 Task: Open Card Tax Preparation Review in Board Newsletter Layout Ideas to Workspace Leadership Coaching and add a team member Softage.1@softage.net, a label Blue, a checklist Acting, an attachment from Trello, a color Blue and finally, add a card description 'Develop and launch new customer engagement program' and a comment 'Let us approach this task with a sense of urgency and prioritize it accordingly.'. Add a start date 'Jan 01, 1900' with a due date 'Jan 08, 1900'
Action: Mouse moved to (105, 344)
Screenshot: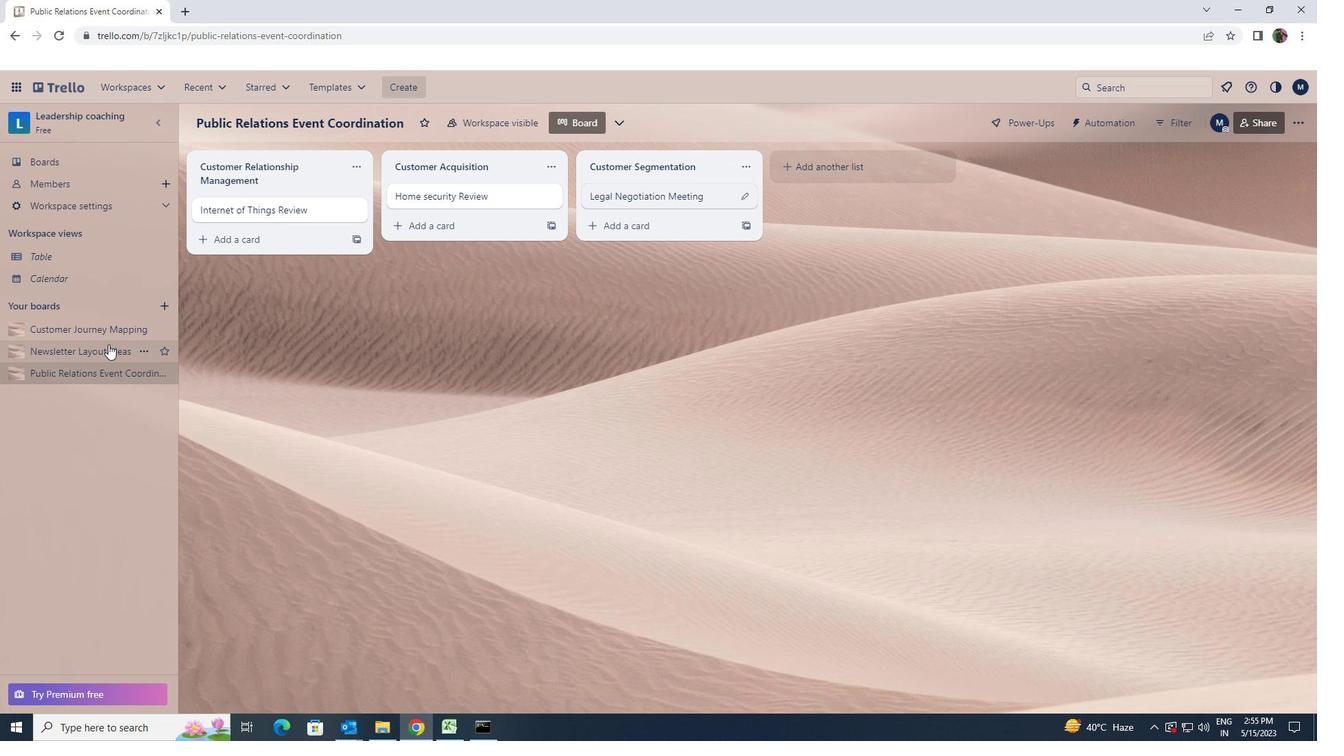 
Action: Mouse pressed left at (105, 344)
Screenshot: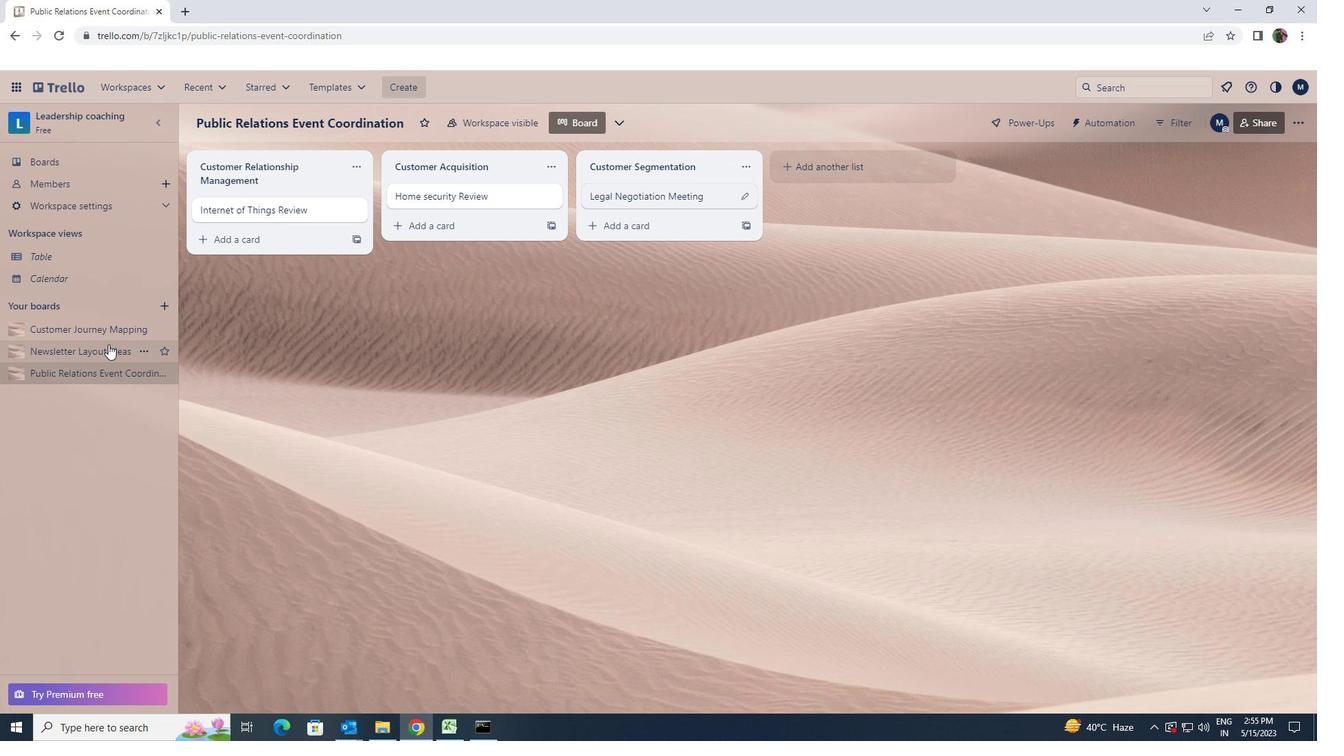 
Action: Mouse moved to (308, 201)
Screenshot: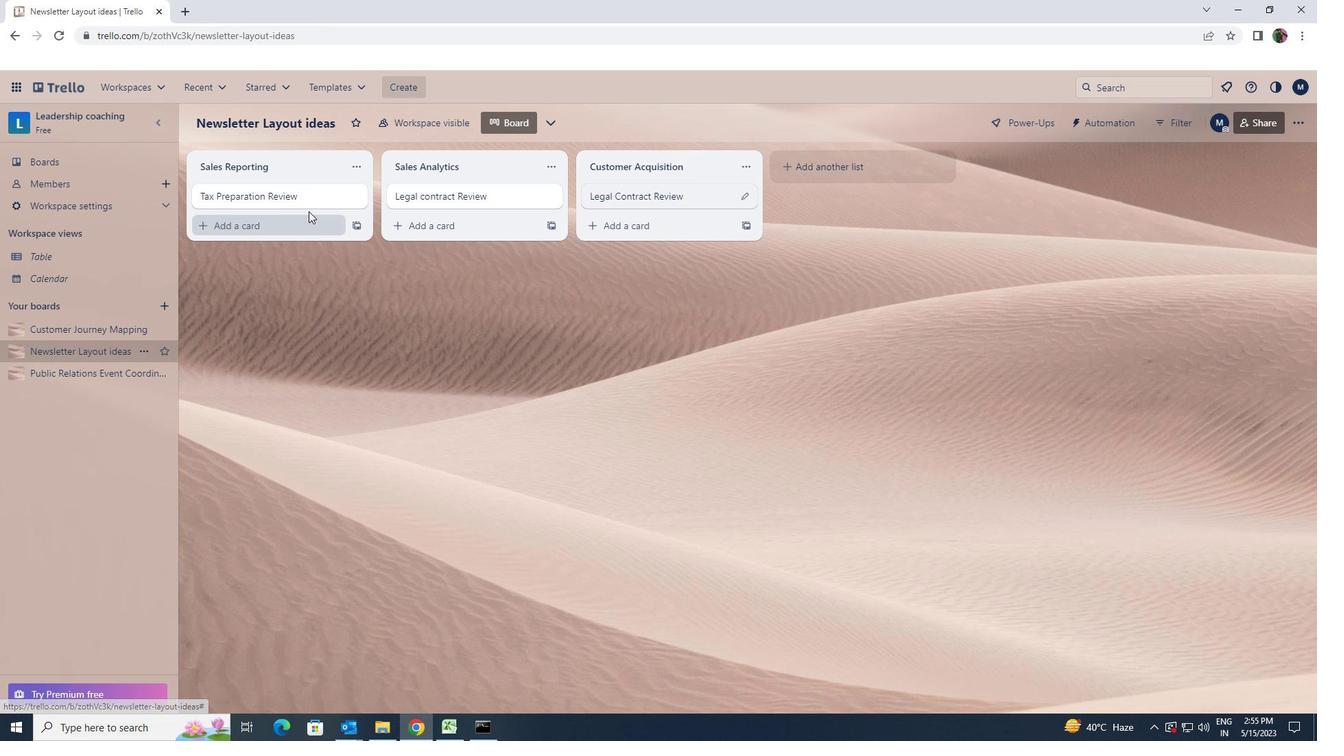
Action: Mouse pressed left at (308, 201)
Screenshot: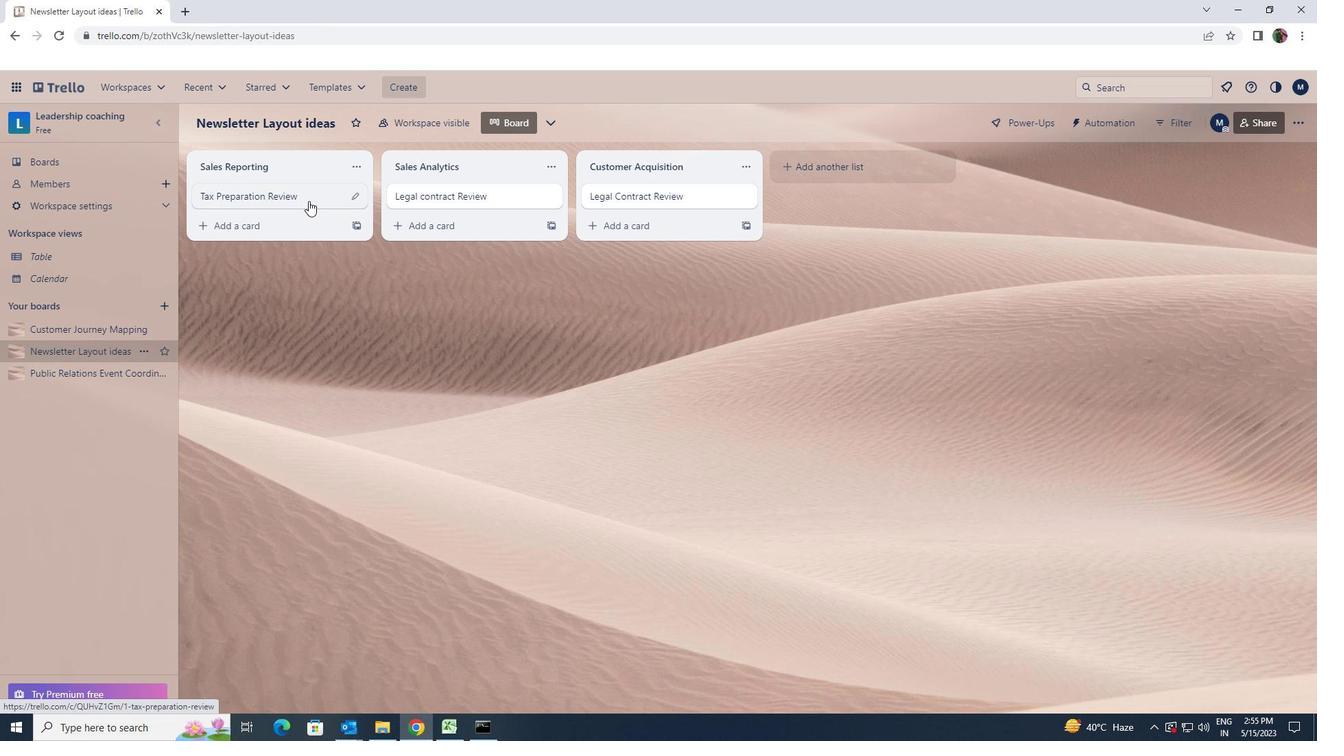 
Action: Mouse moved to (879, 201)
Screenshot: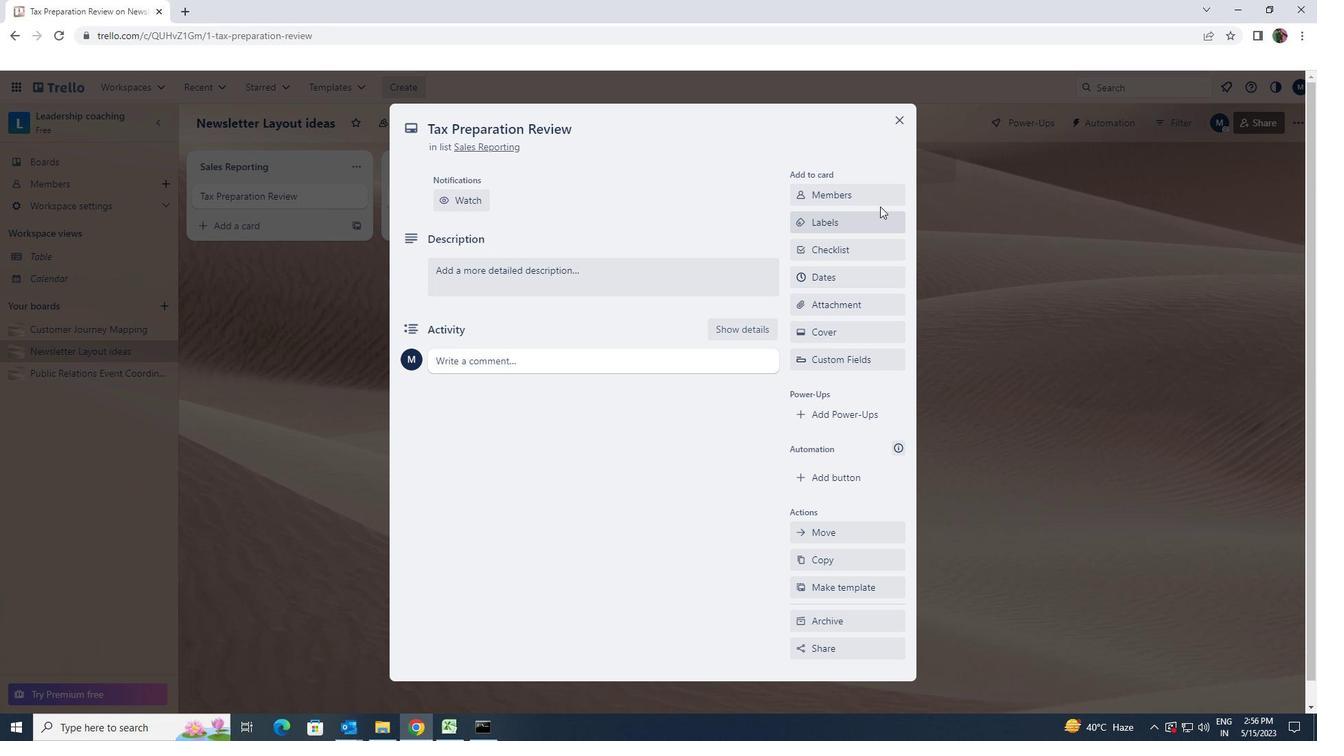 
Action: Mouse pressed left at (879, 201)
Screenshot: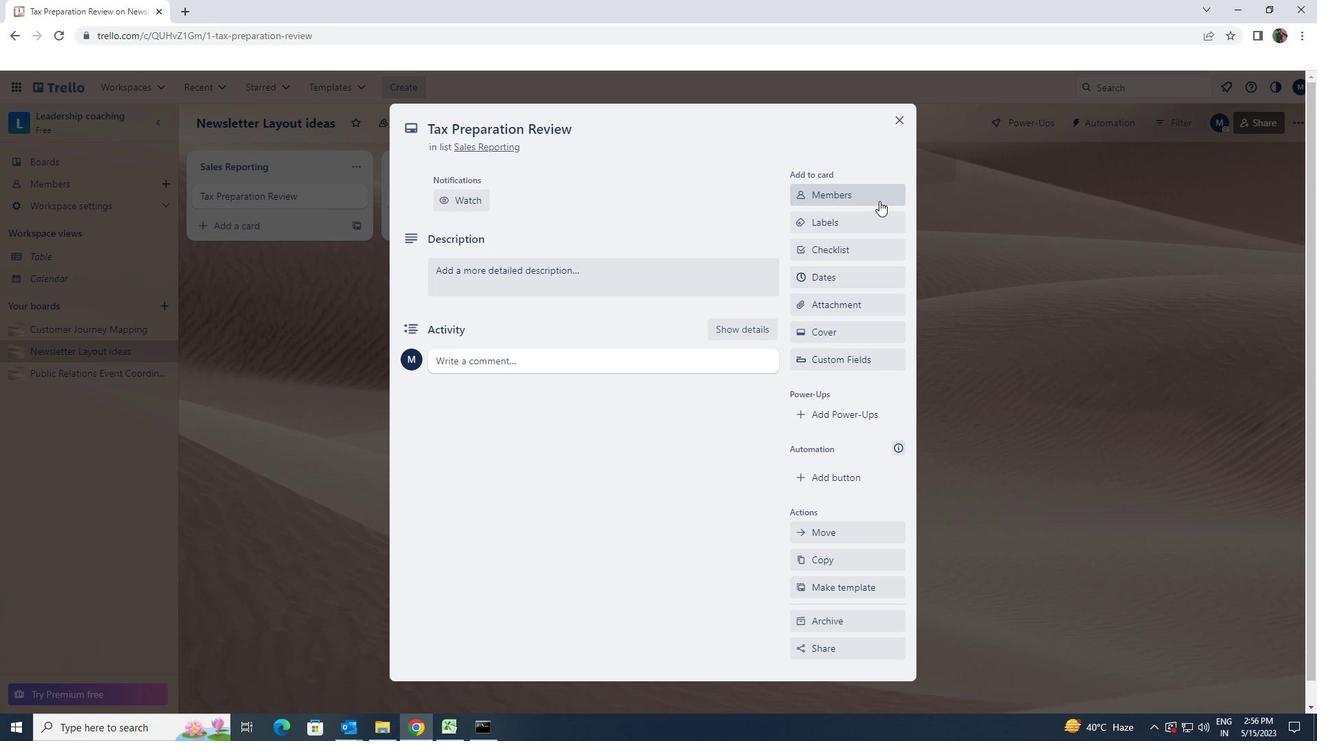 
Action: Key pressed softage.1<Key.shift>@SOFTAGE.NET
Screenshot: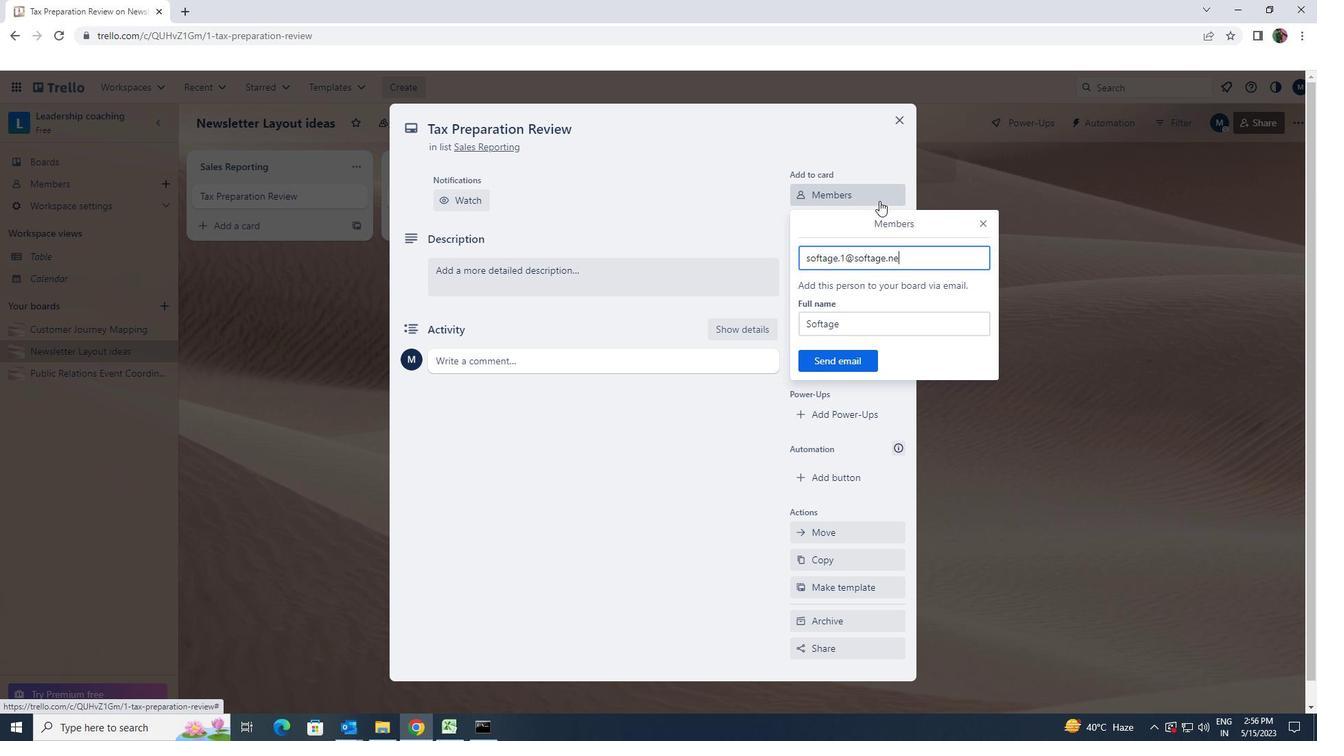 
Action: Mouse moved to (834, 358)
Screenshot: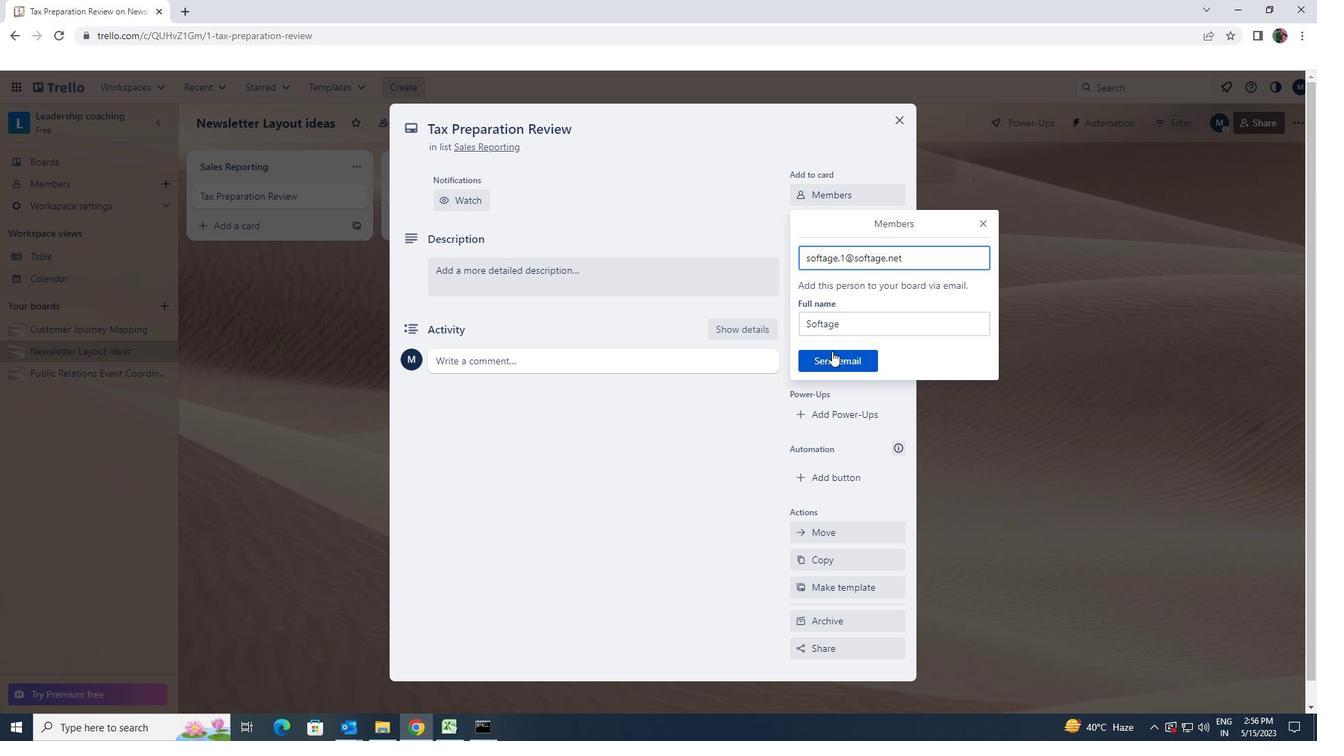 
Action: Mouse pressed left at (834, 358)
Screenshot: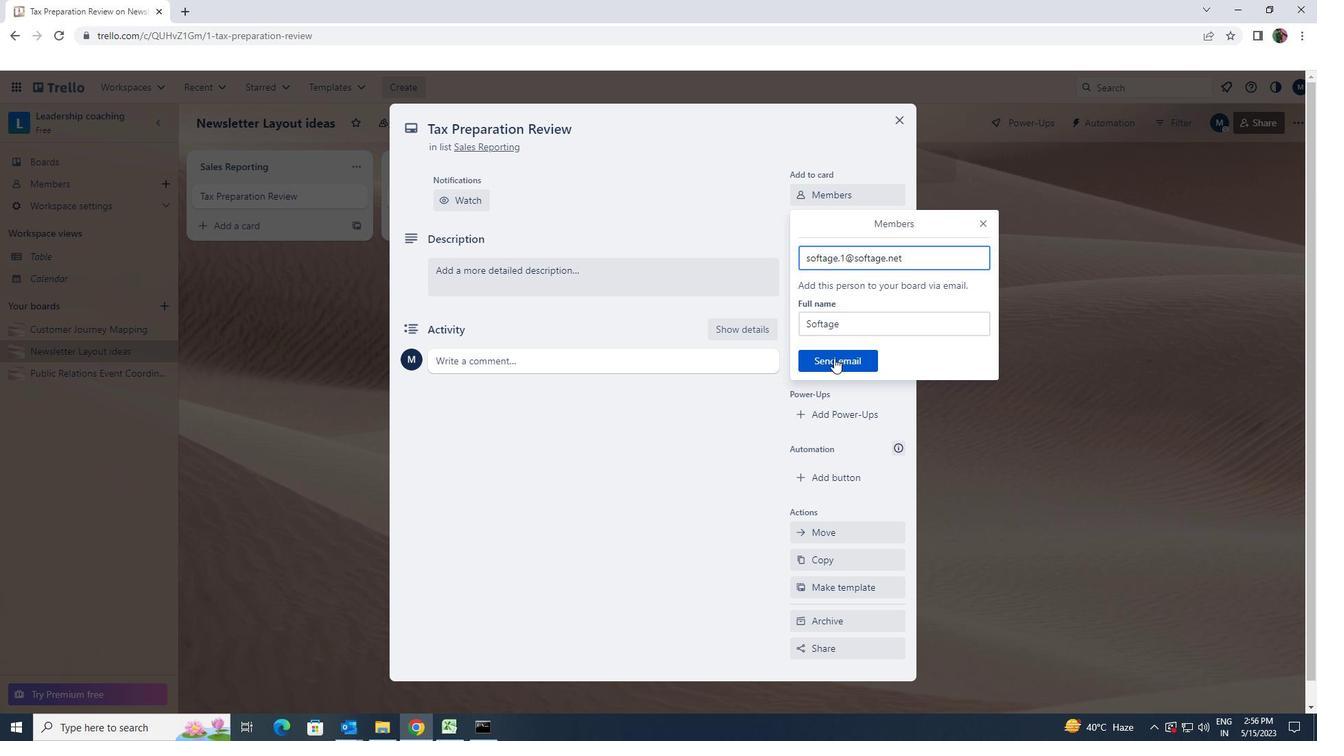 
Action: Mouse moved to (851, 273)
Screenshot: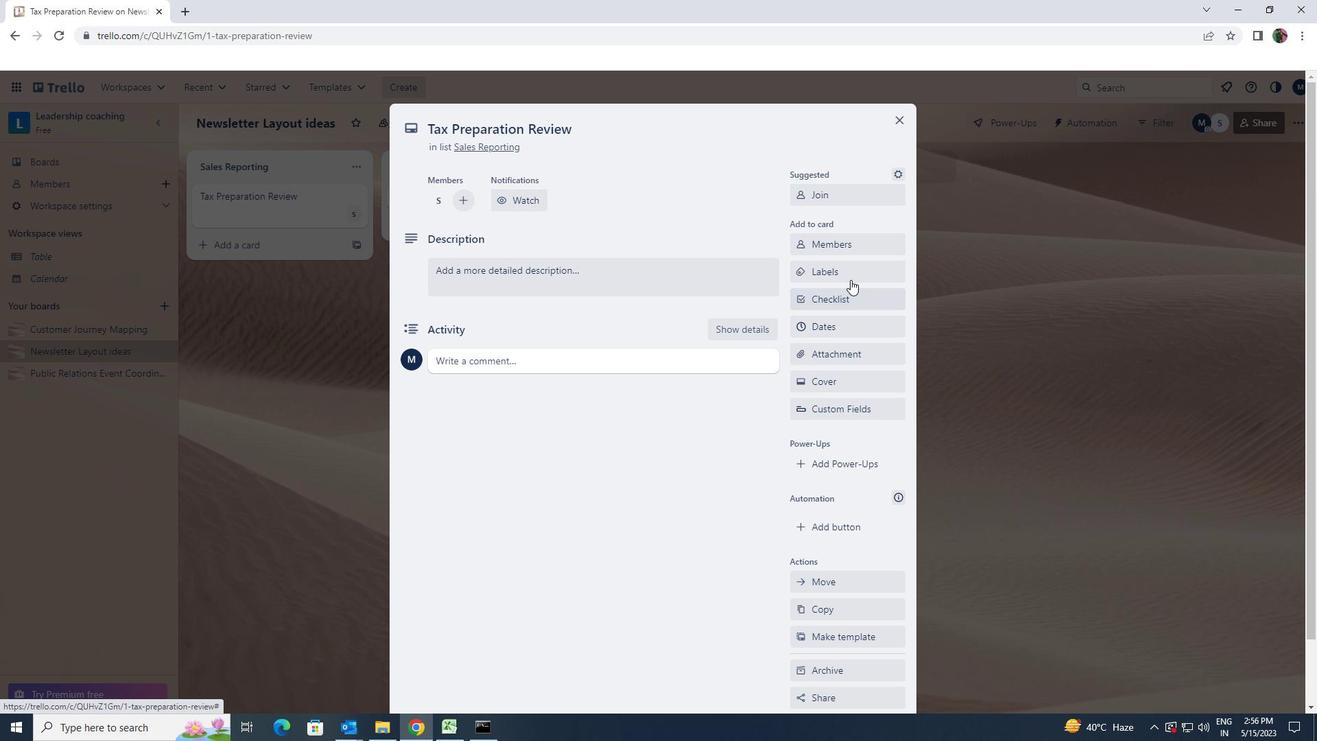 
Action: Mouse pressed left at (851, 273)
Screenshot: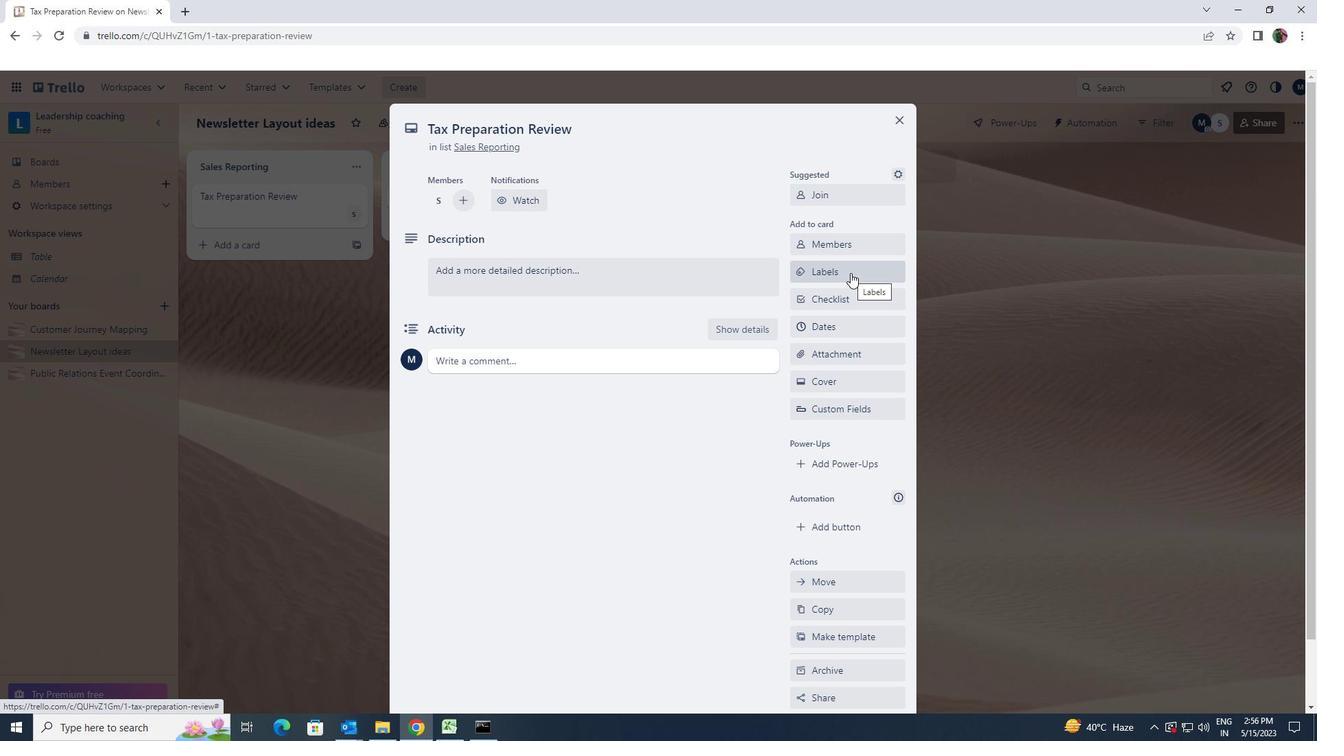 
Action: Mouse moved to (879, 534)
Screenshot: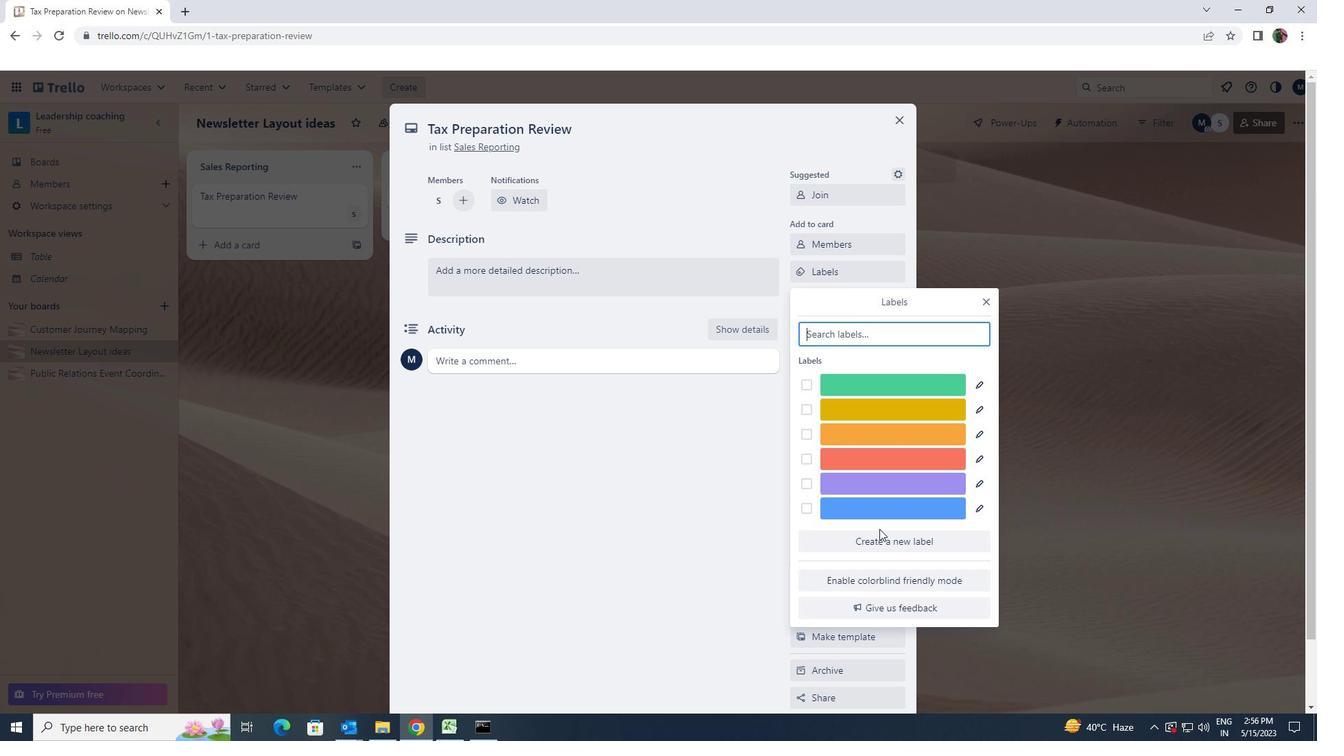 
Action: Mouse pressed left at (879, 534)
Screenshot: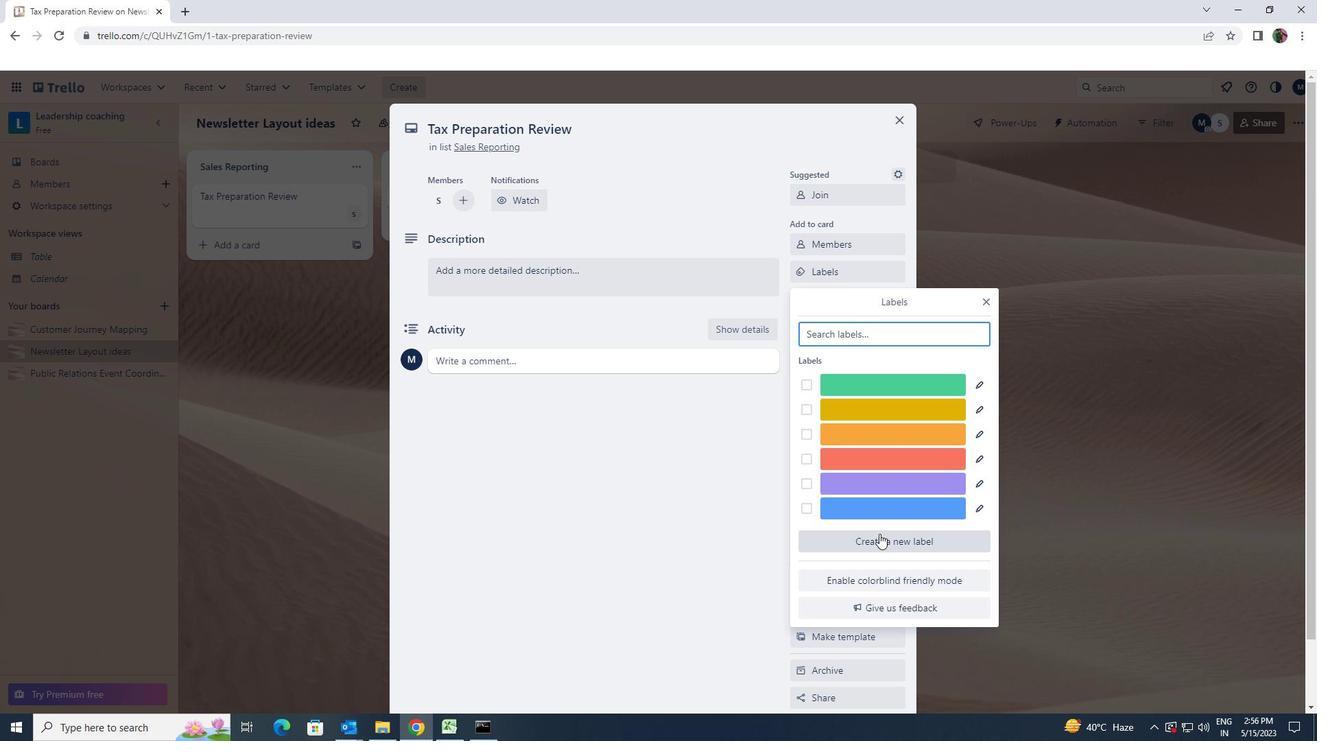 
Action: Mouse moved to (825, 596)
Screenshot: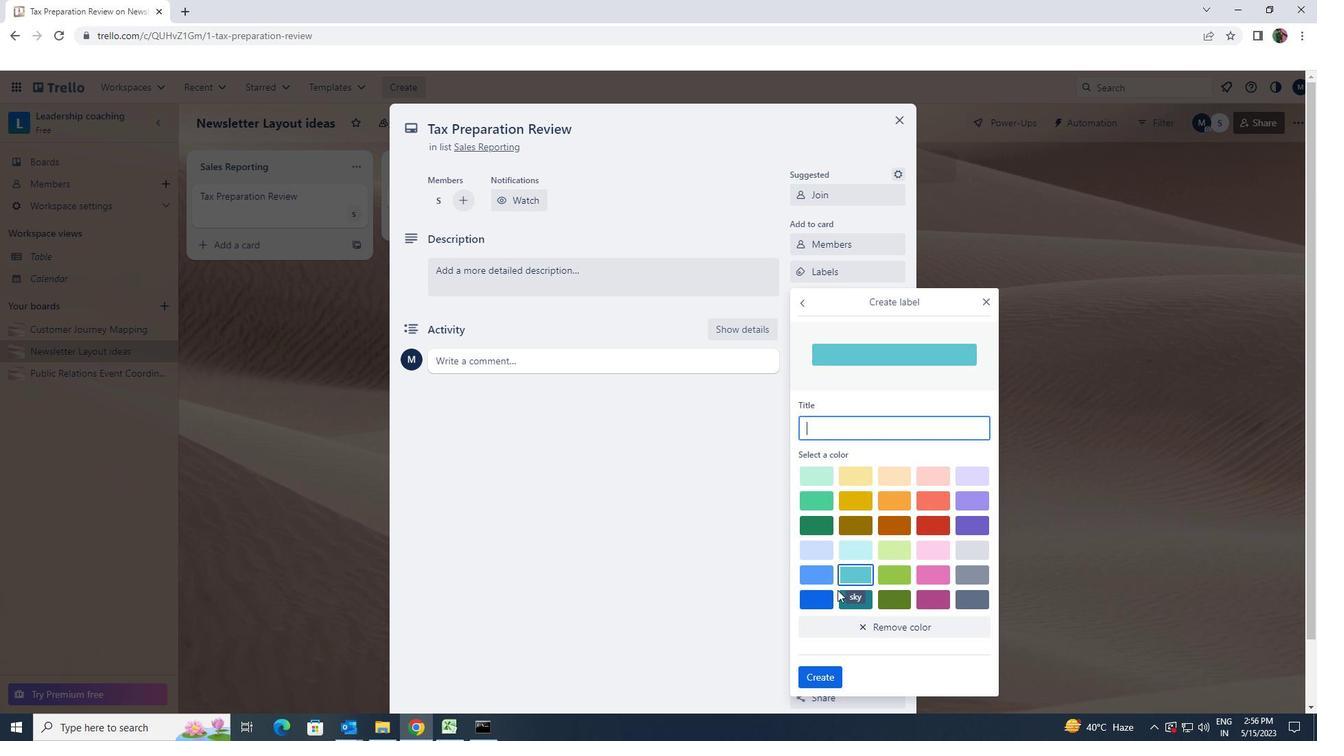 
Action: Mouse pressed left at (825, 596)
Screenshot: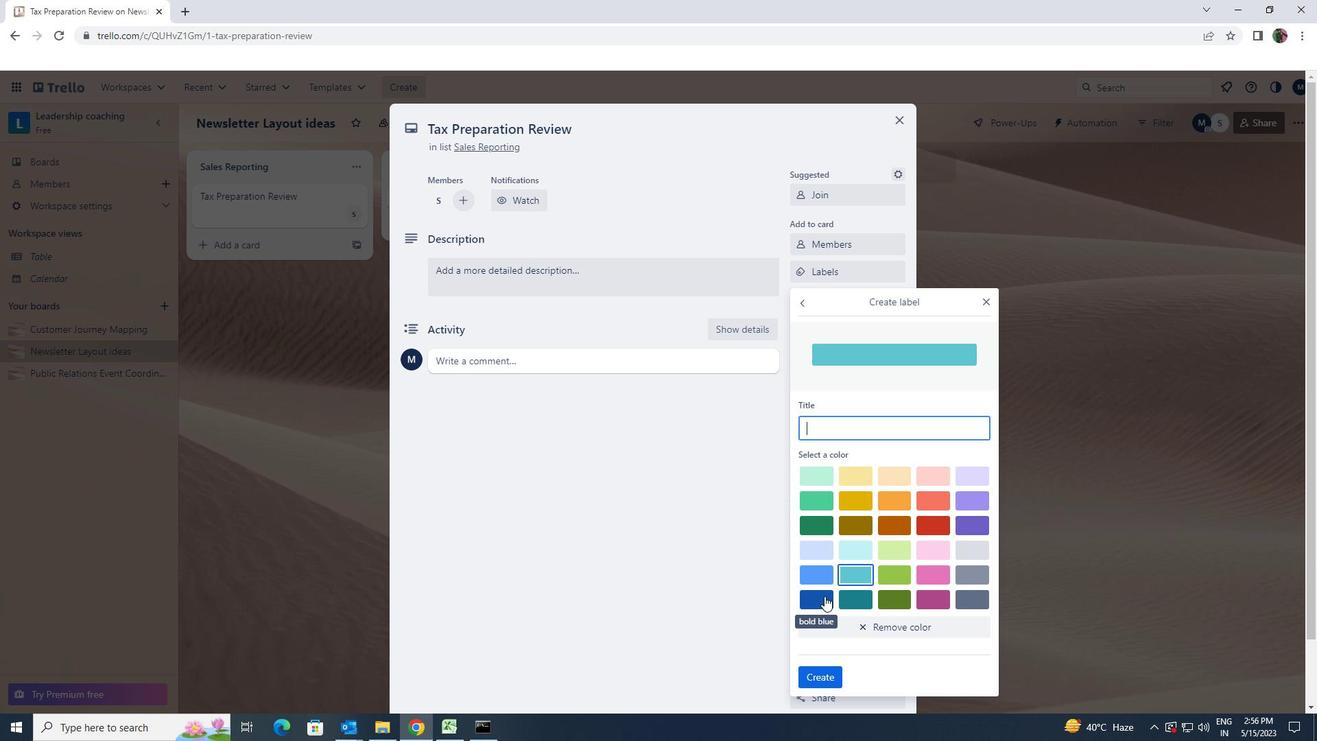 
Action: Mouse moved to (818, 681)
Screenshot: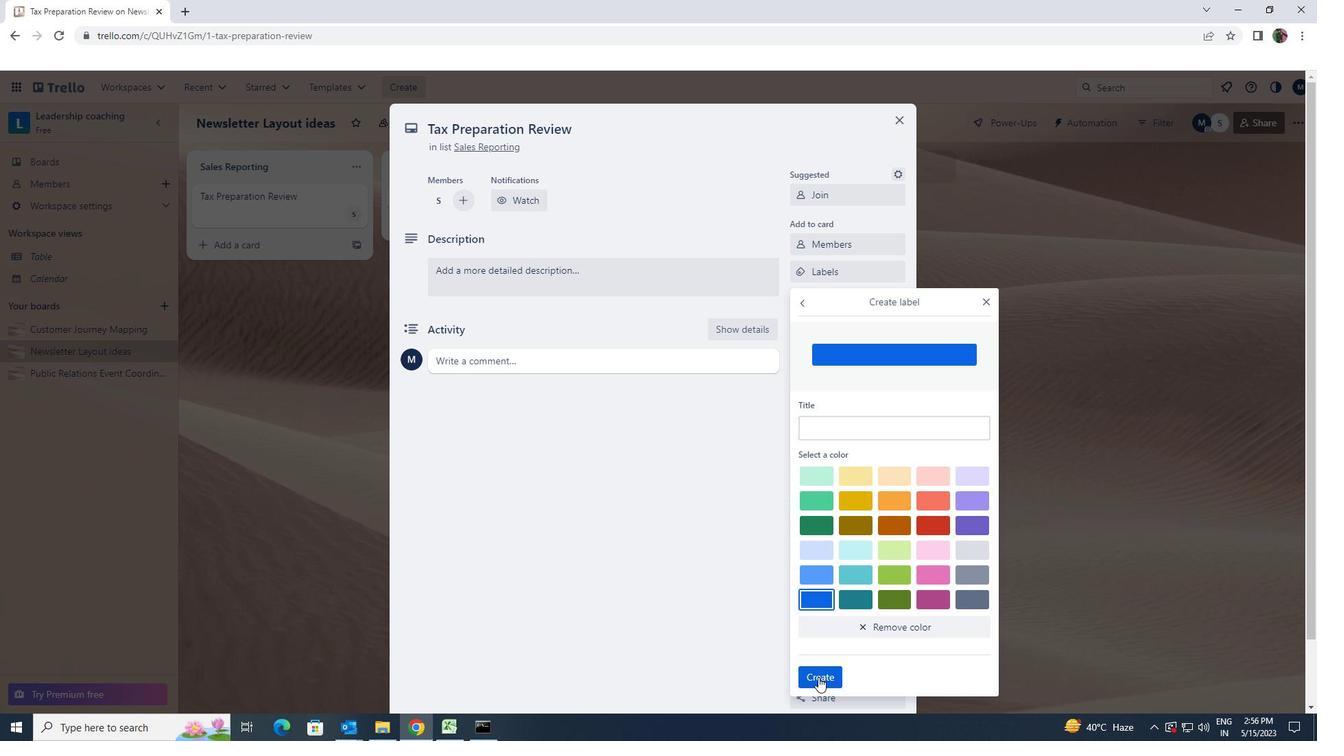 
Action: Mouse pressed left at (818, 681)
Screenshot: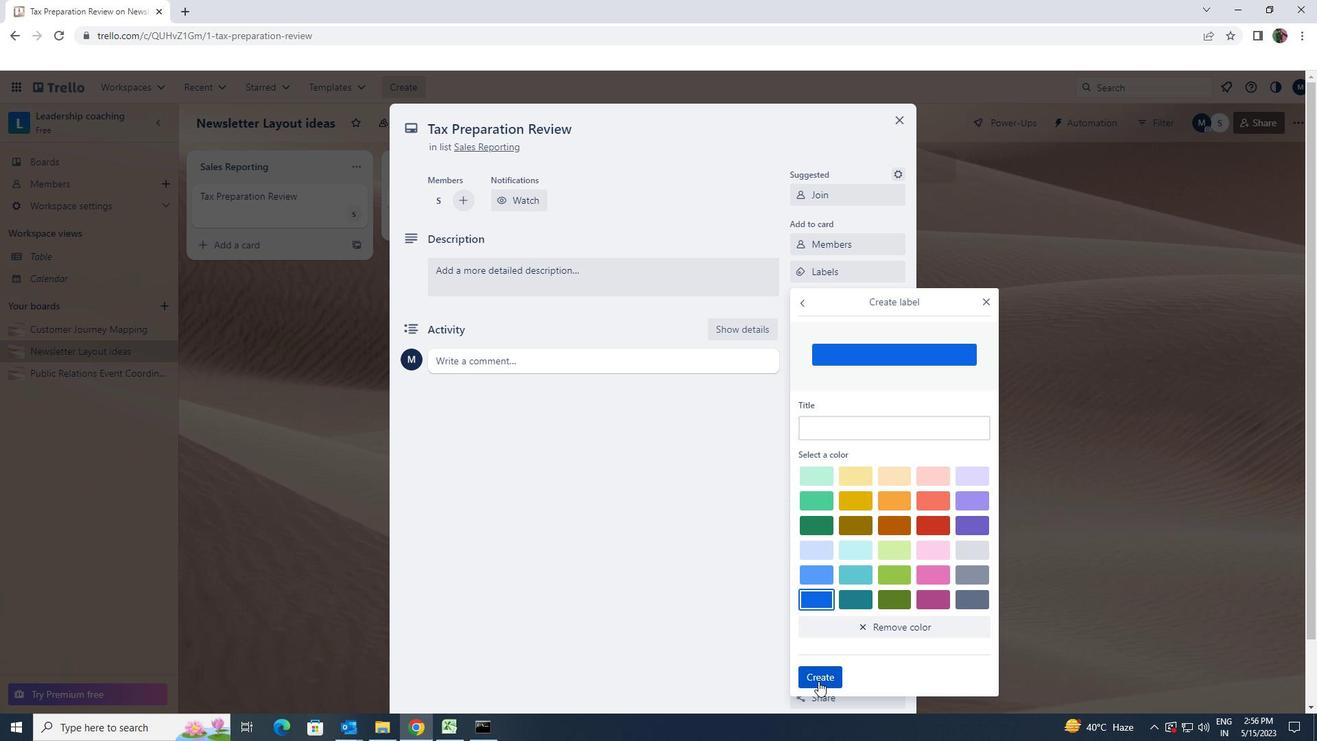 
Action: Mouse moved to (984, 301)
Screenshot: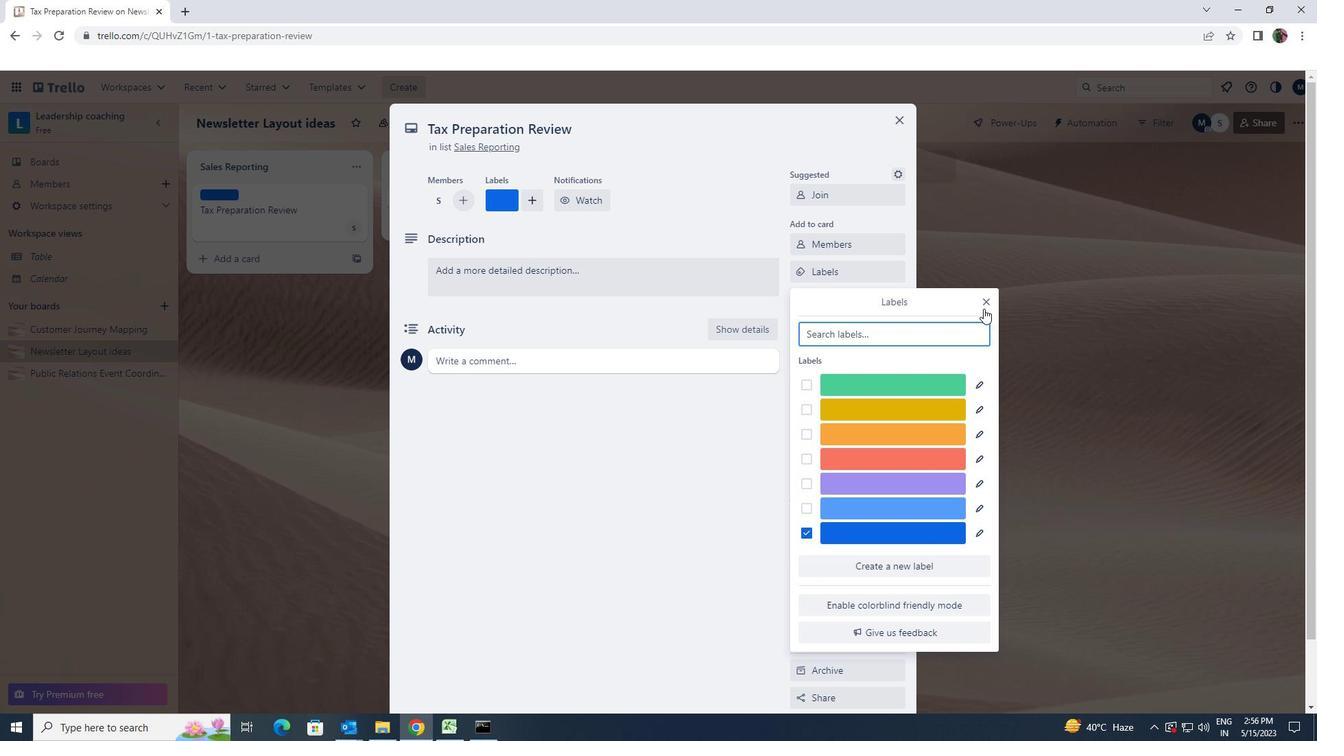 
Action: Mouse pressed left at (984, 301)
Screenshot: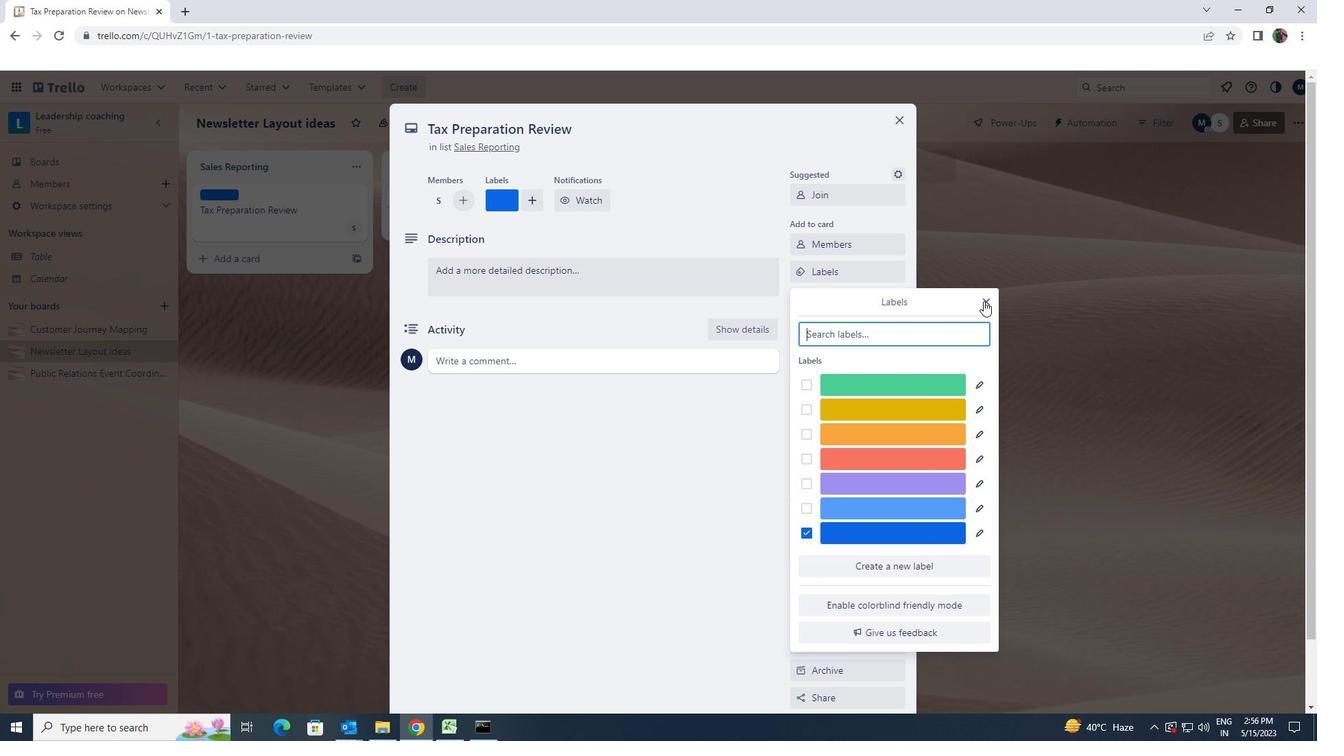 
Action: Mouse moved to (873, 288)
Screenshot: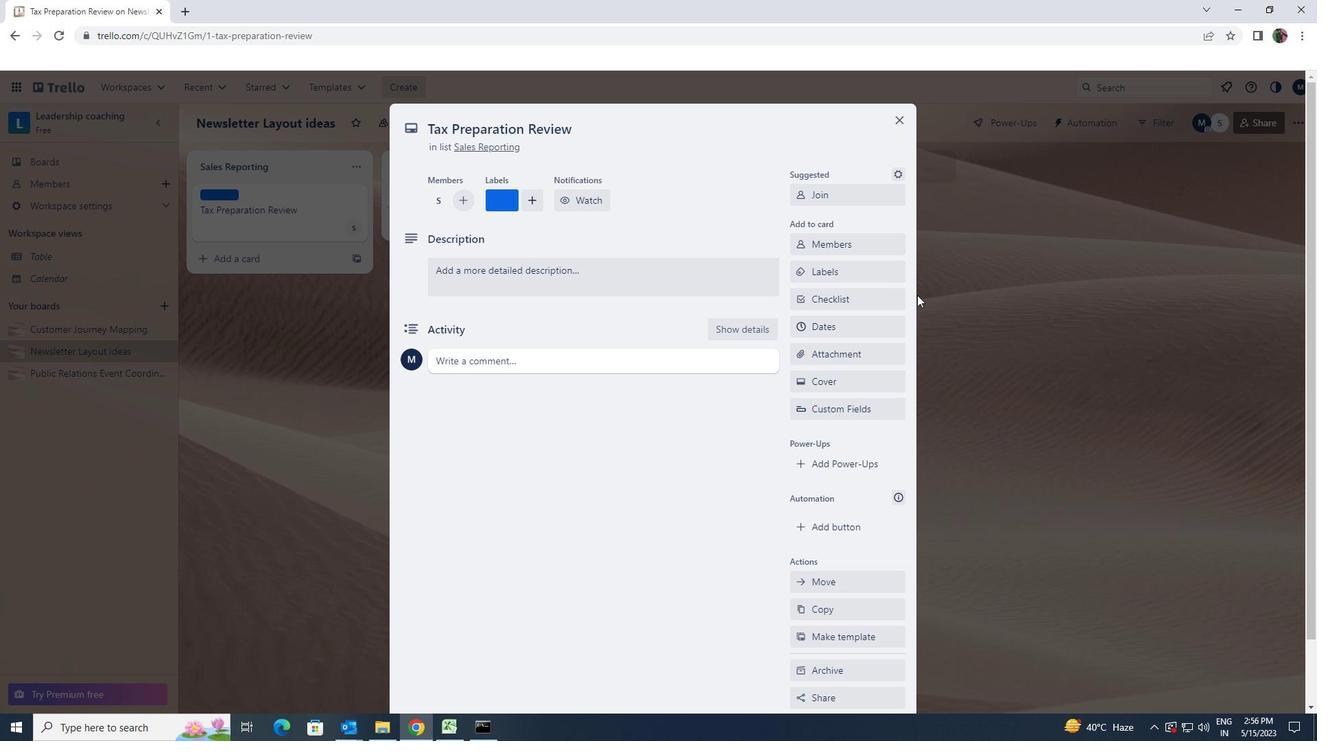 
Action: Mouse pressed left at (873, 288)
Screenshot: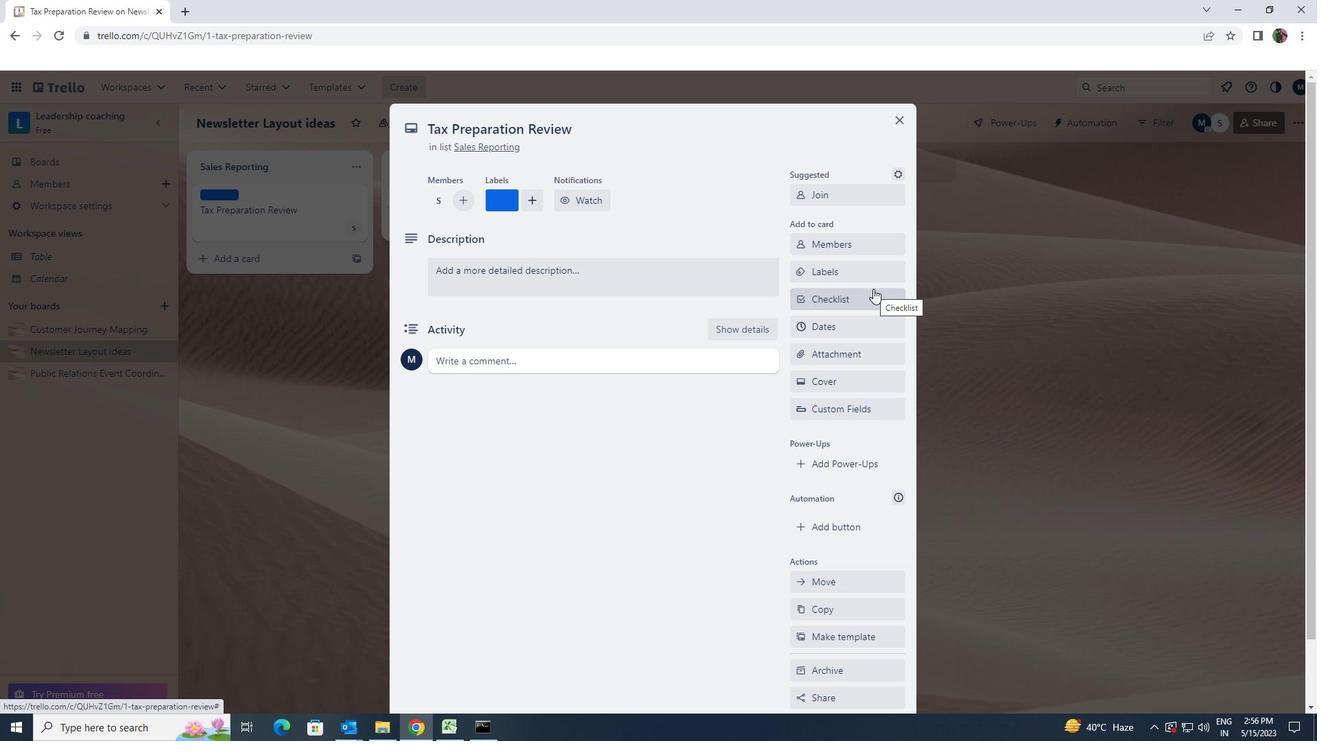 
Action: Key pressed <Key.shift><Key.shift><Key.shift><Key.shift><Key.shift>ACTING
Screenshot: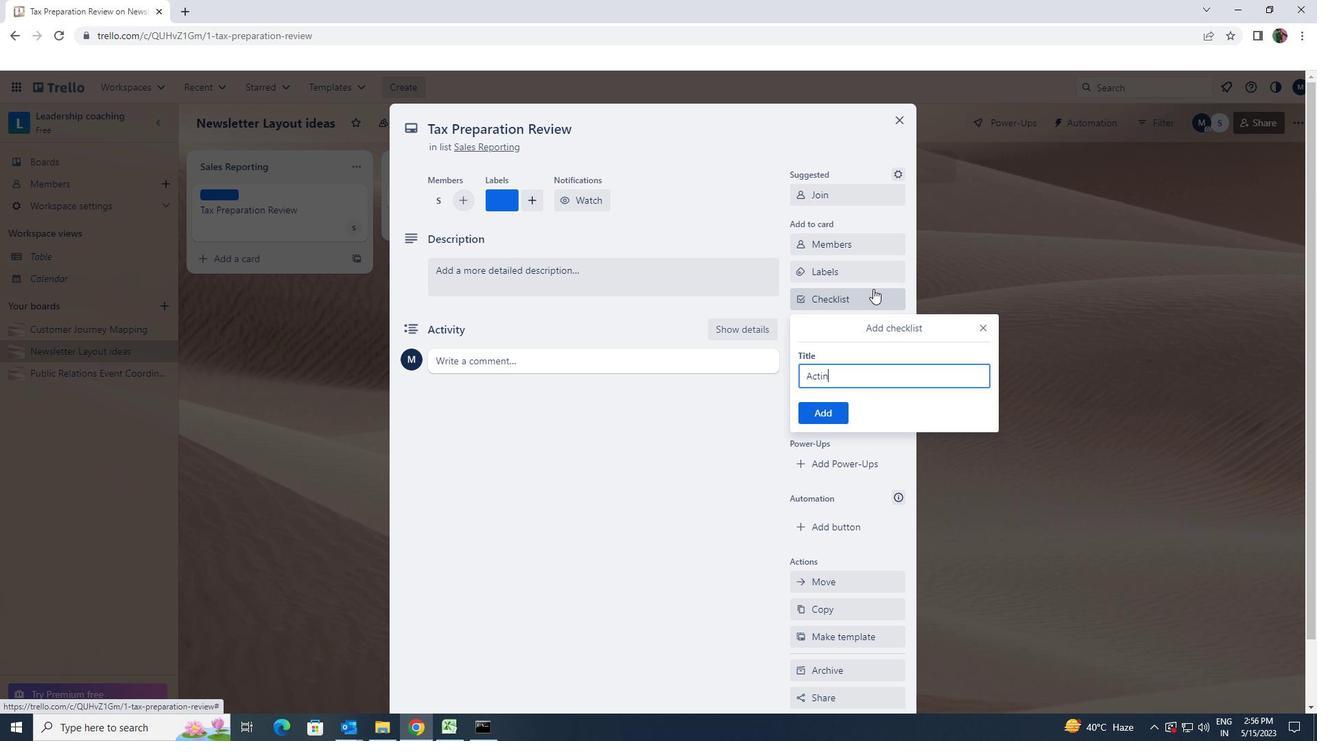 
Action: Mouse moved to (831, 418)
Screenshot: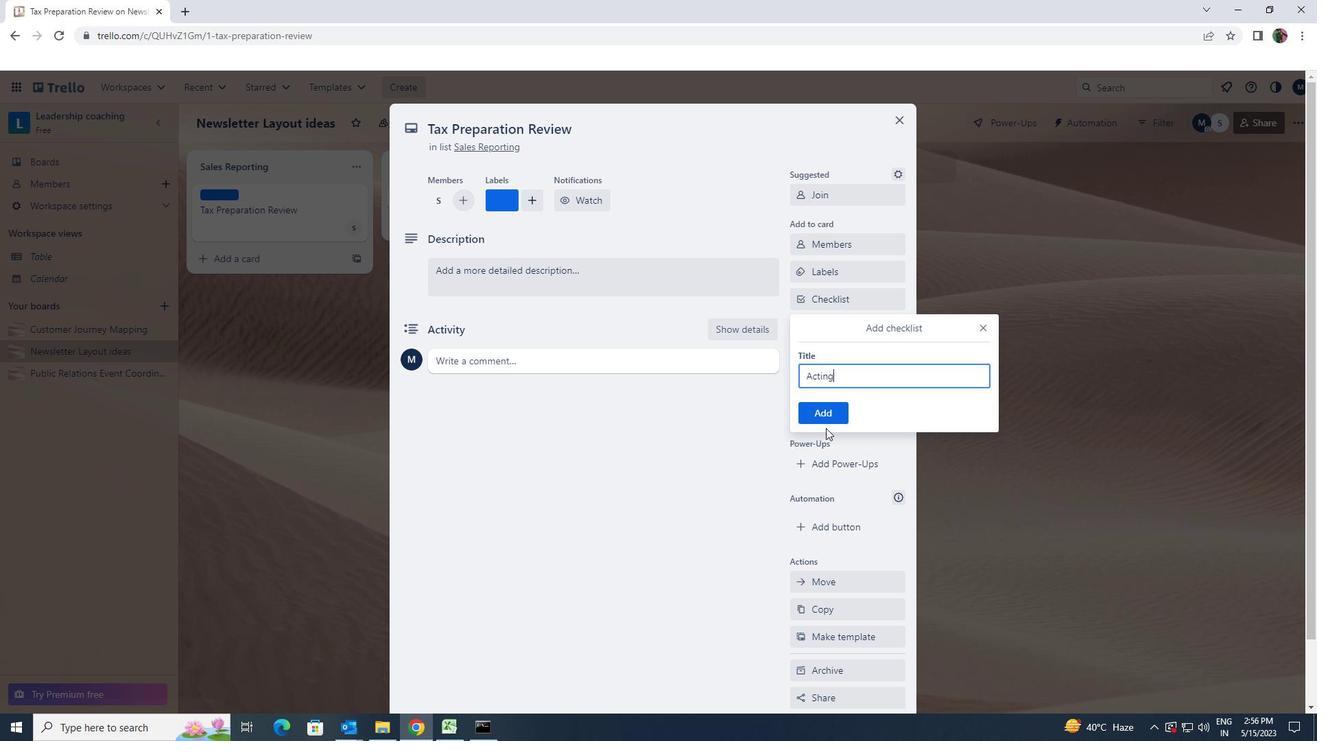 
Action: Mouse pressed left at (831, 418)
Screenshot: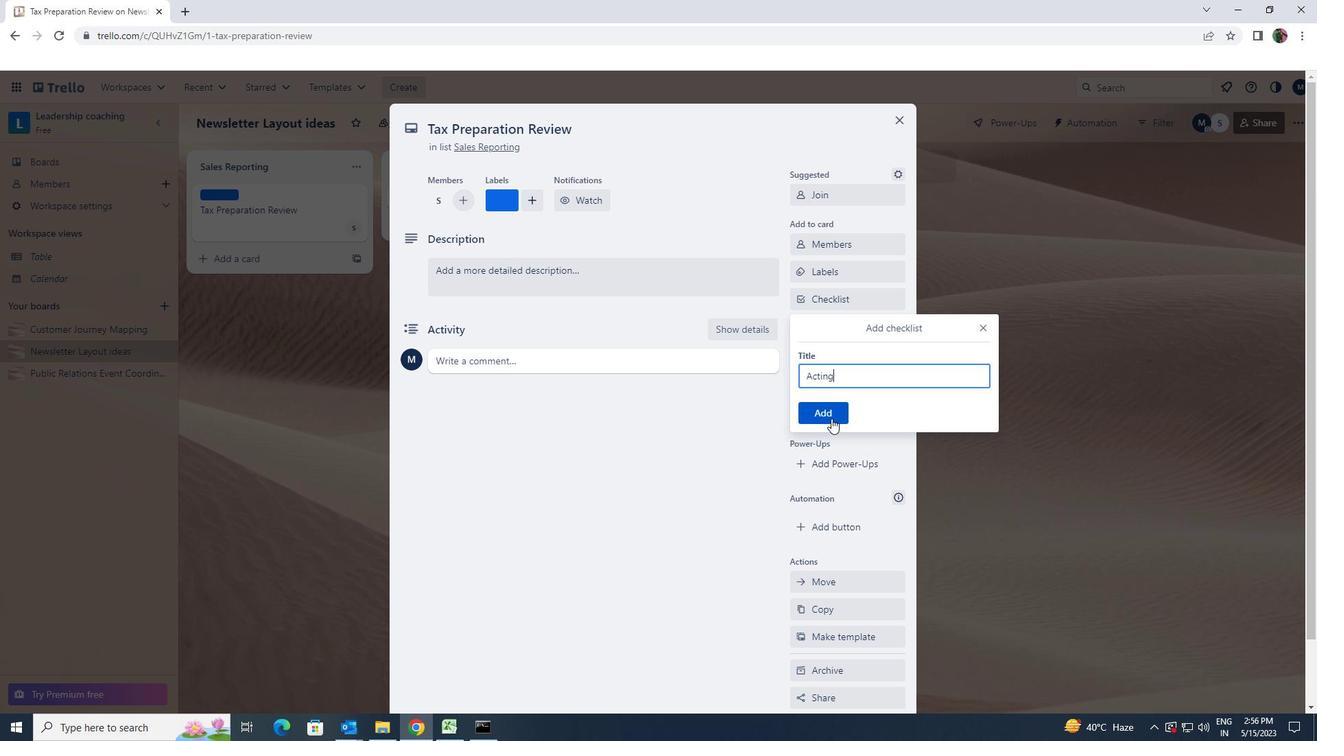 
Action: Mouse moved to (841, 346)
Screenshot: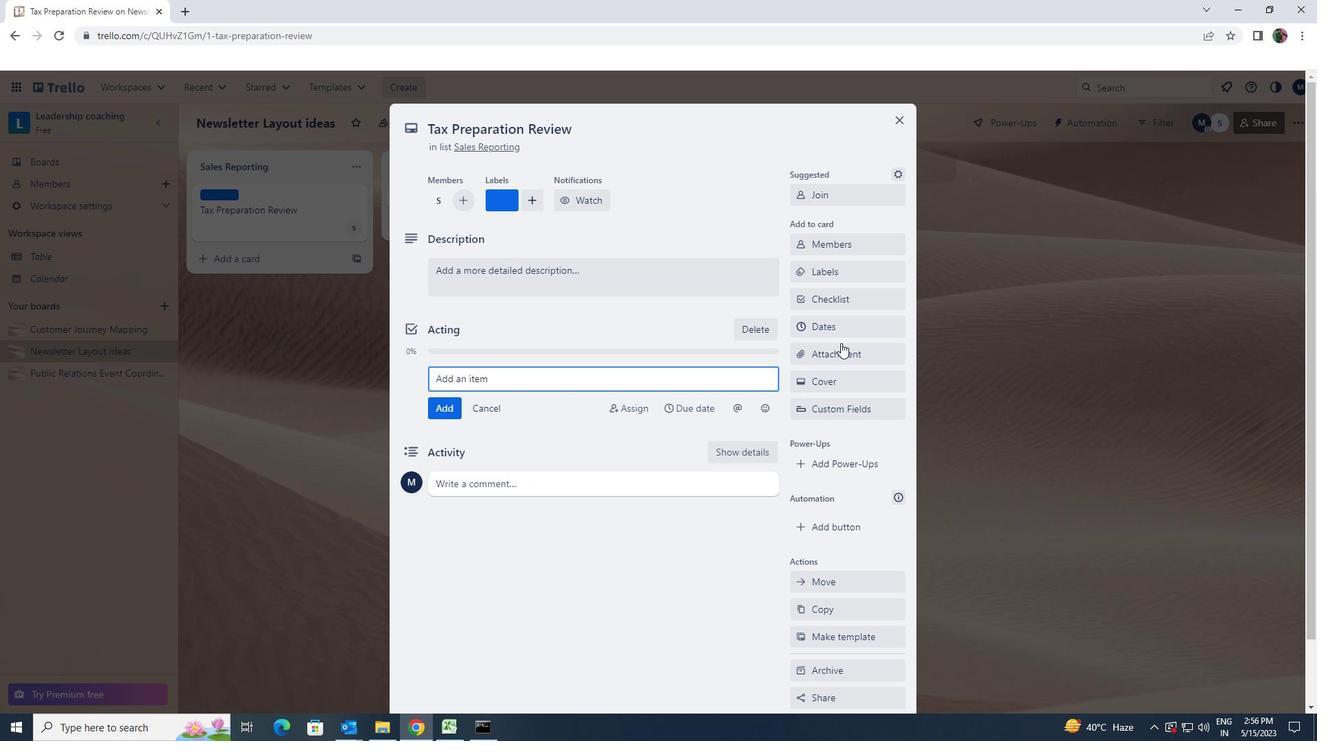 
Action: Mouse pressed left at (841, 346)
Screenshot: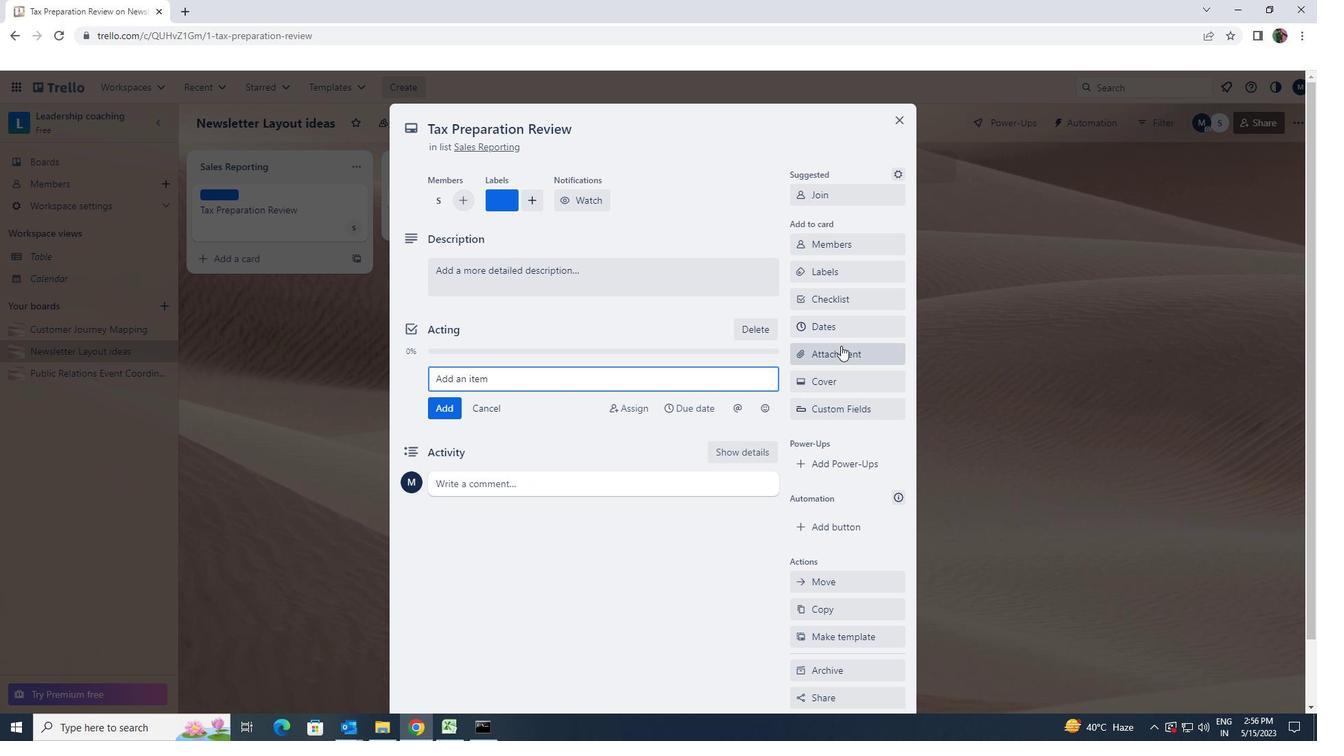 
Action: Mouse moved to (847, 428)
Screenshot: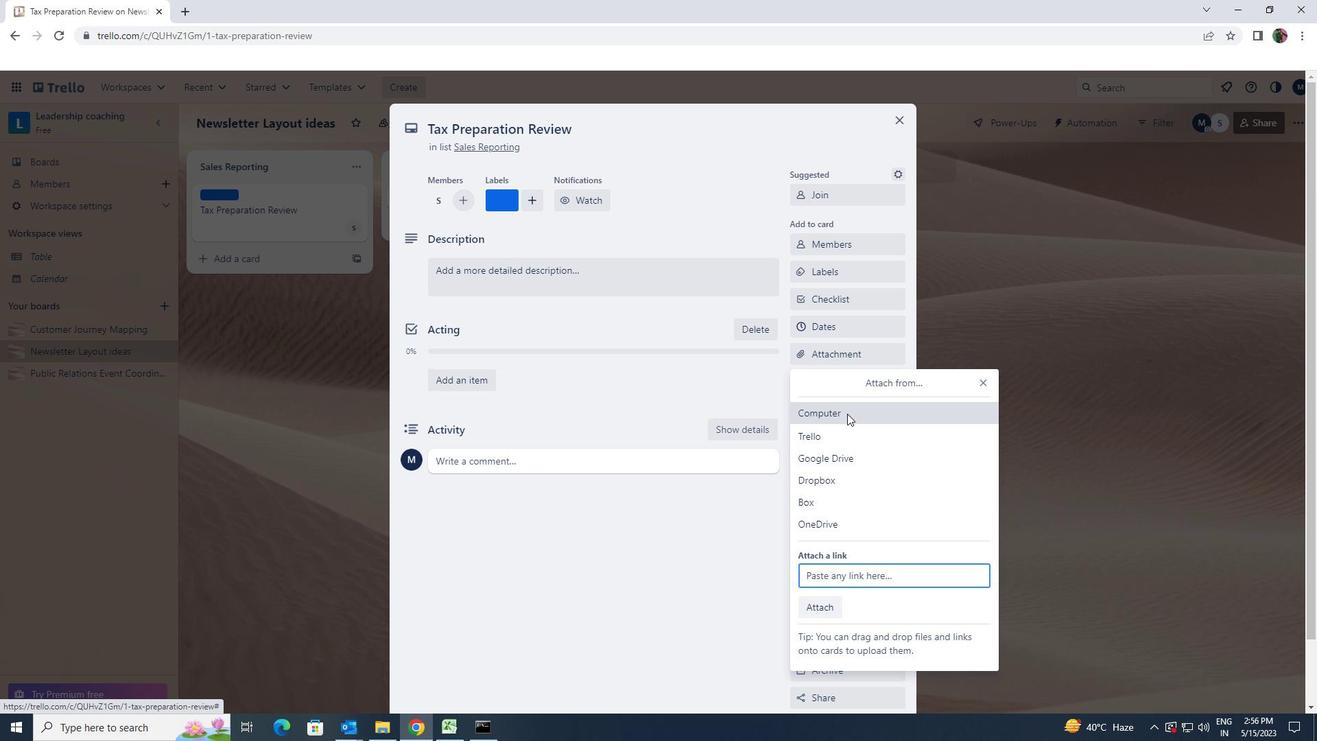 
Action: Mouse pressed left at (847, 428)
Screenshot: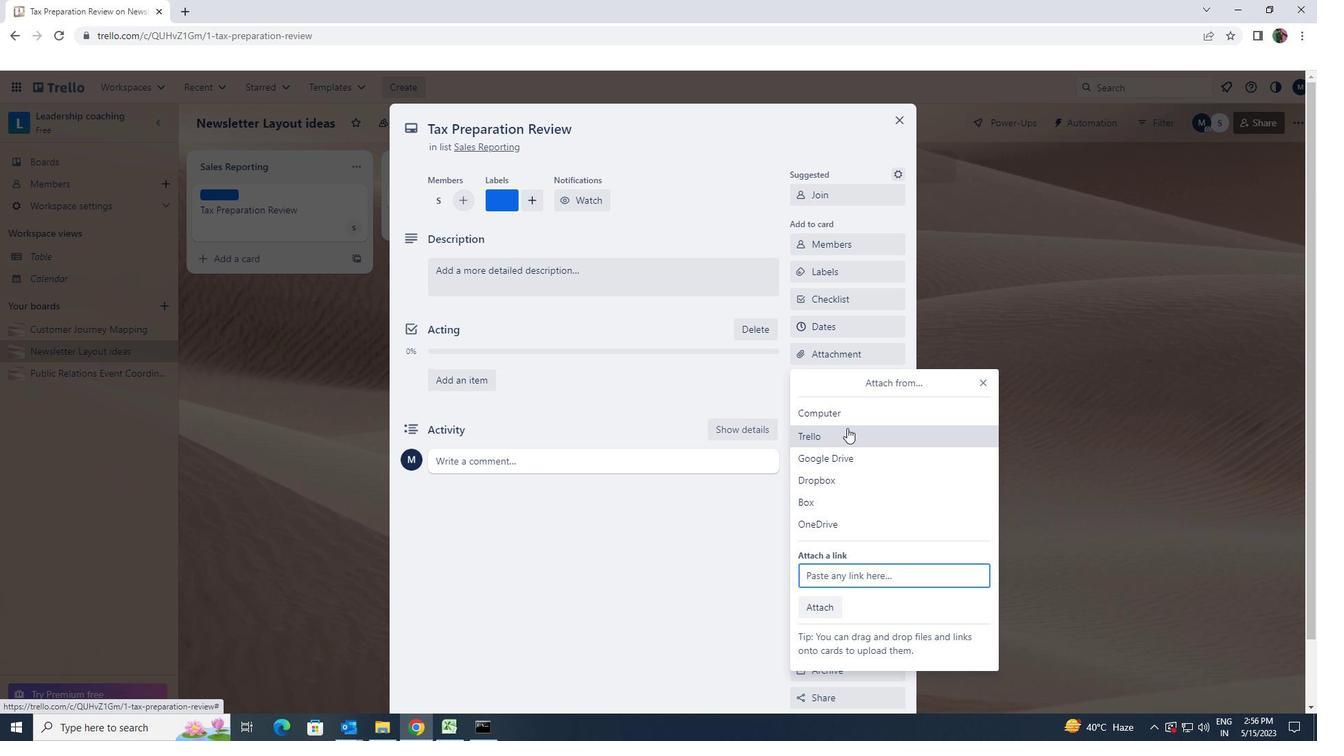
Action: Mouse pressed left at (847, 428)
Screenshot: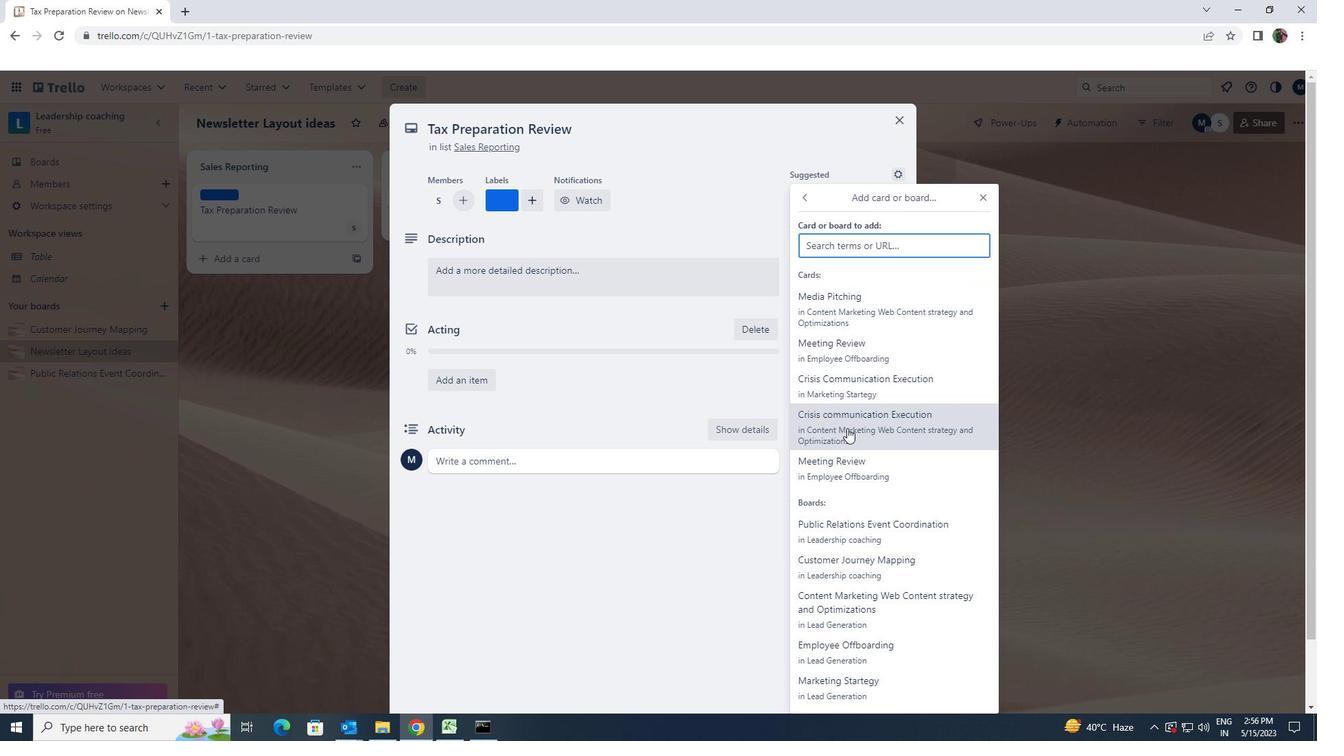 
Action: Mouse moved to (724, 293)
Screenshot: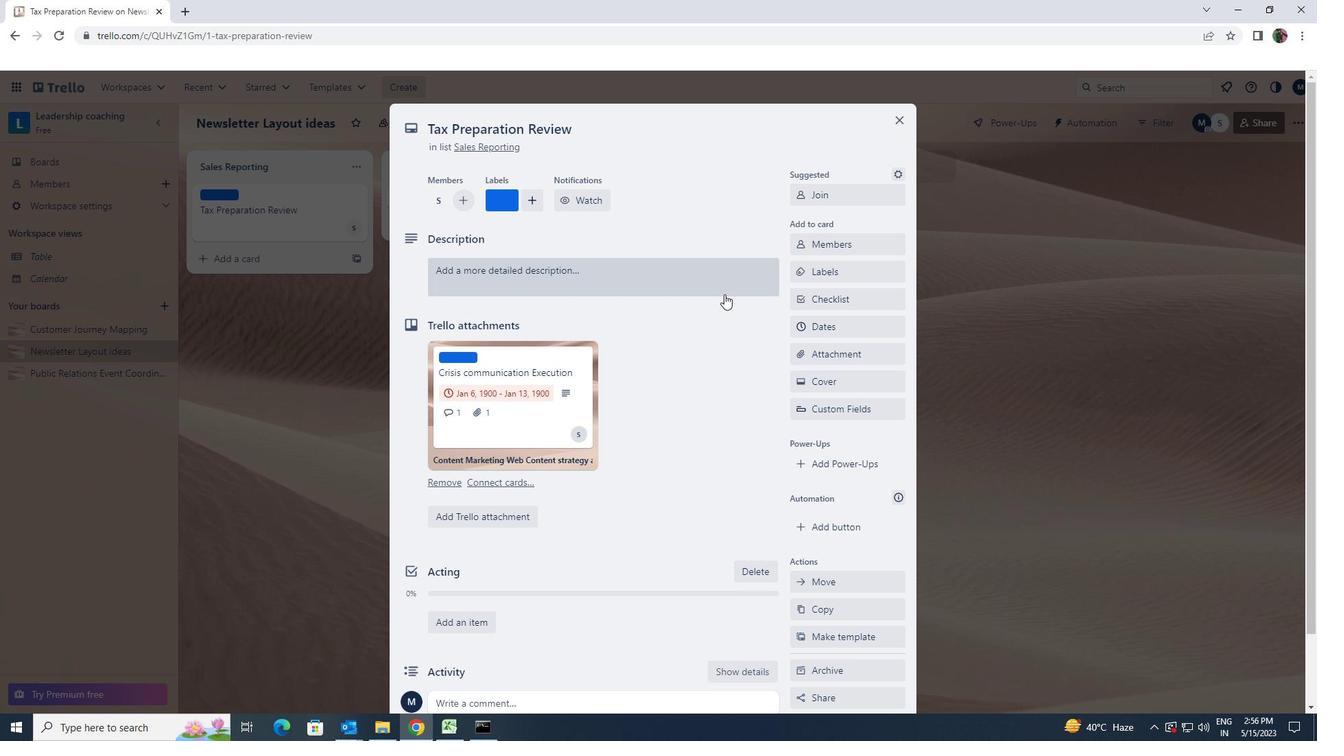 
Action: Mouse pressed left at (724, 293)
Screenshot: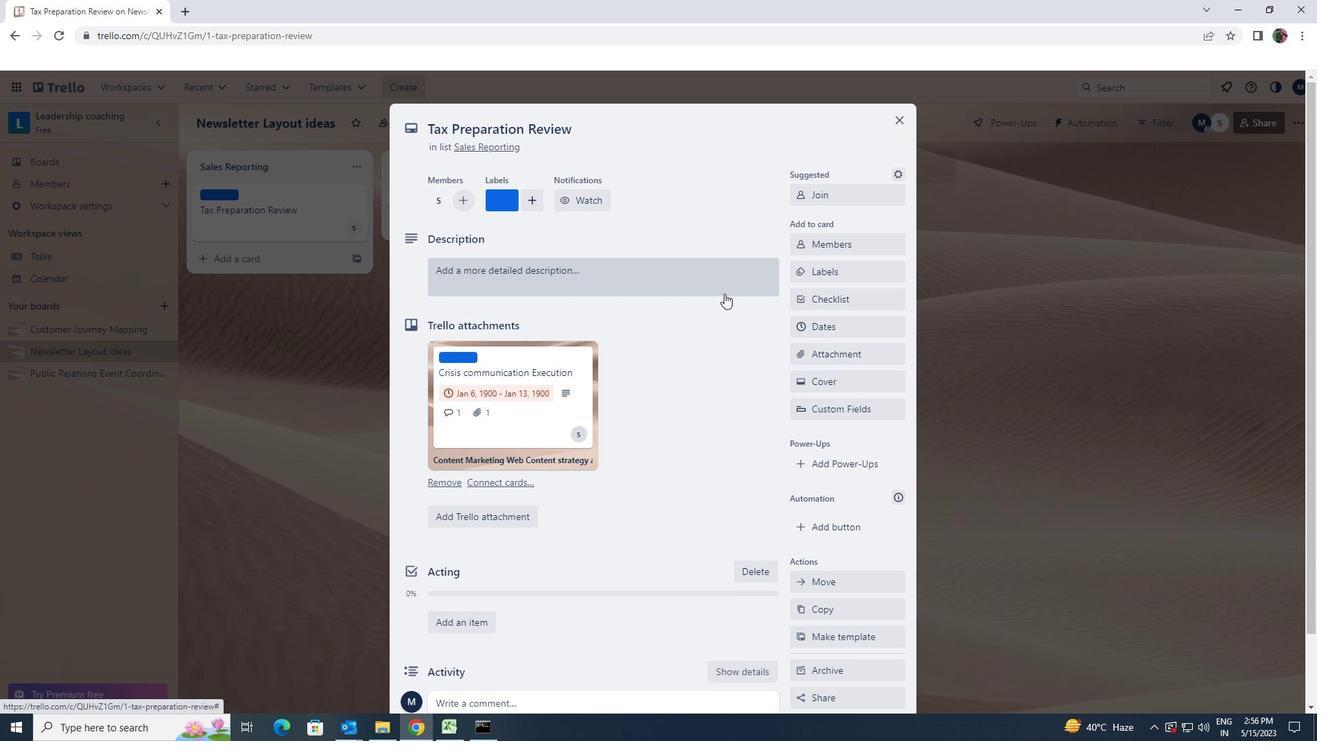 
Action: Key pressed <Key.shift><Key.shift><Key.shift><Key.shift><Key.shift><Key.shift><Key.shift><Key.shift><Key.shift><Key.shift><Key.shift><Key.shift><Key.shift><Key.shift><Key.shift><Key.shift>DEVELOP<Key.space>AND<Key.space>LAI<Key.backspace>UNCH<Key.space>NEW<Key.space>CUSTOMER<Key.space>ENGAGEMENT<Key.space>PROGRAM
Screenshot: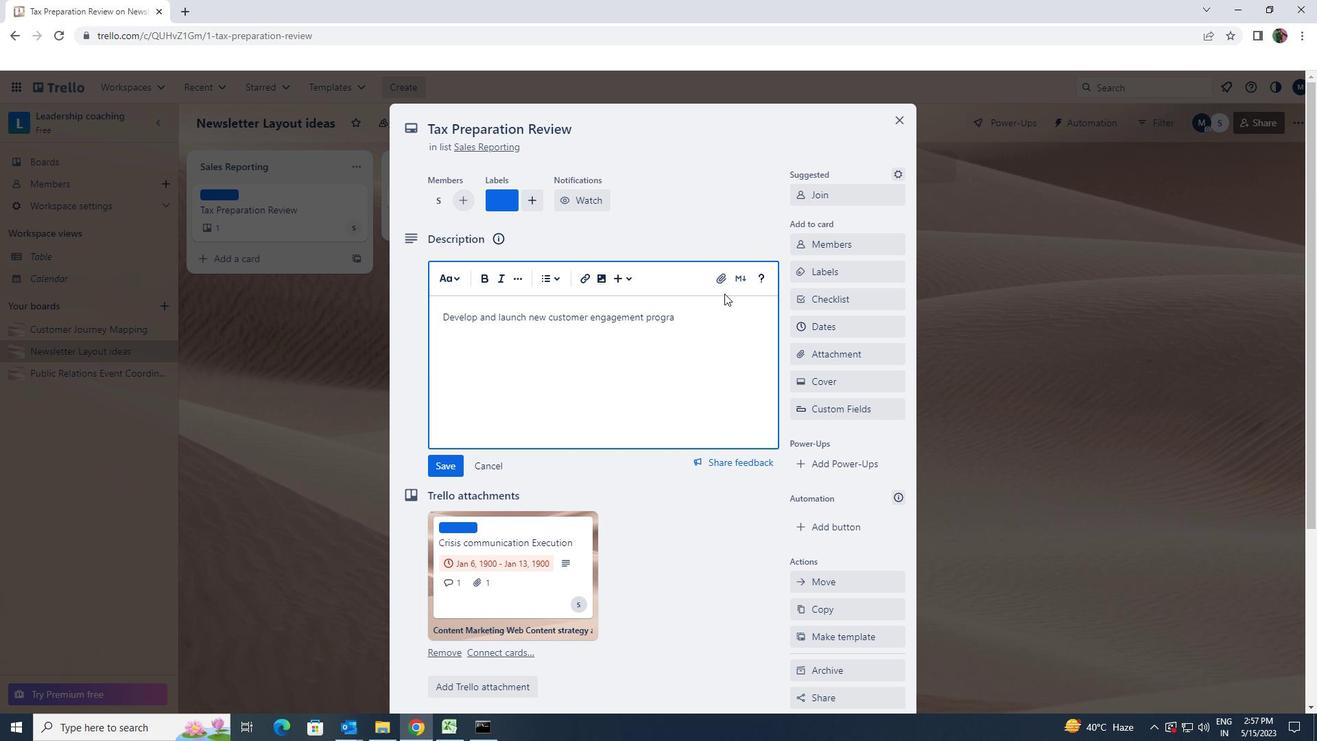 
Action: Mouse moved to (446, 457)
Screenshot: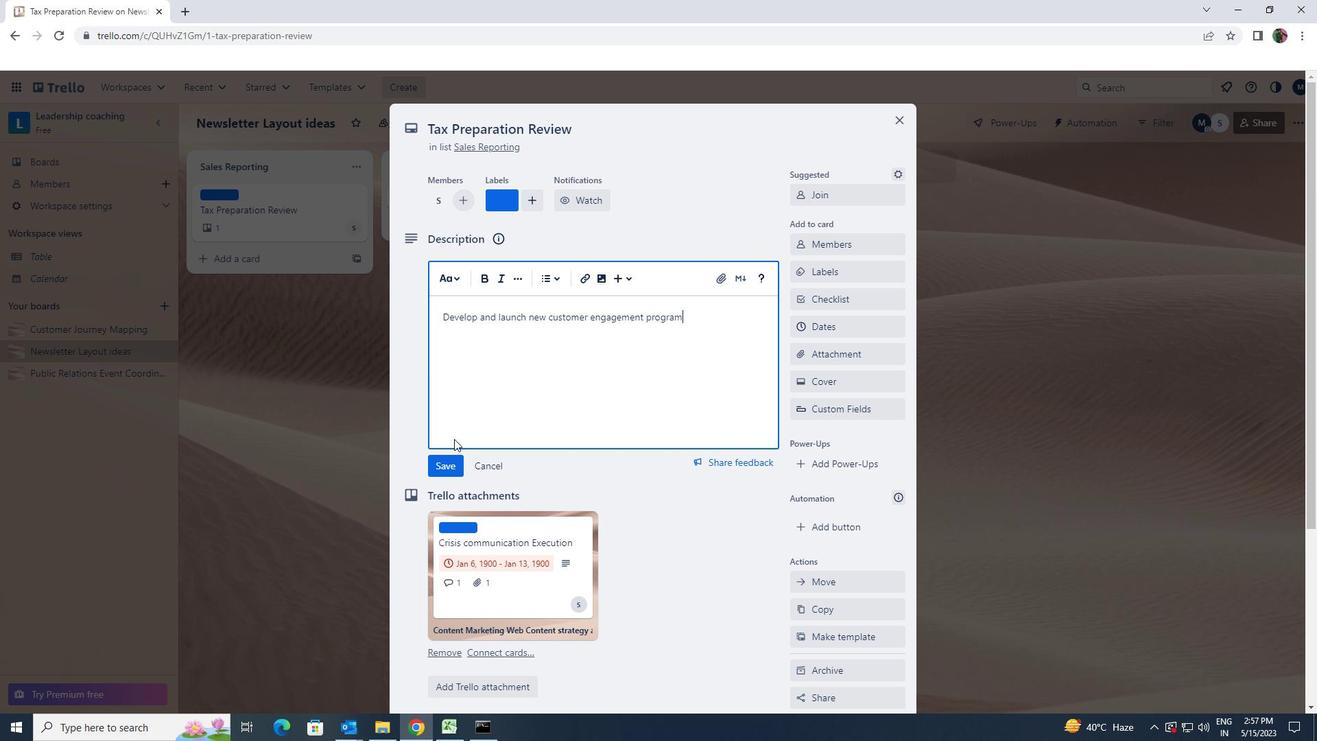
Action: Mouse pressed left at (446, 457)
Screenshot: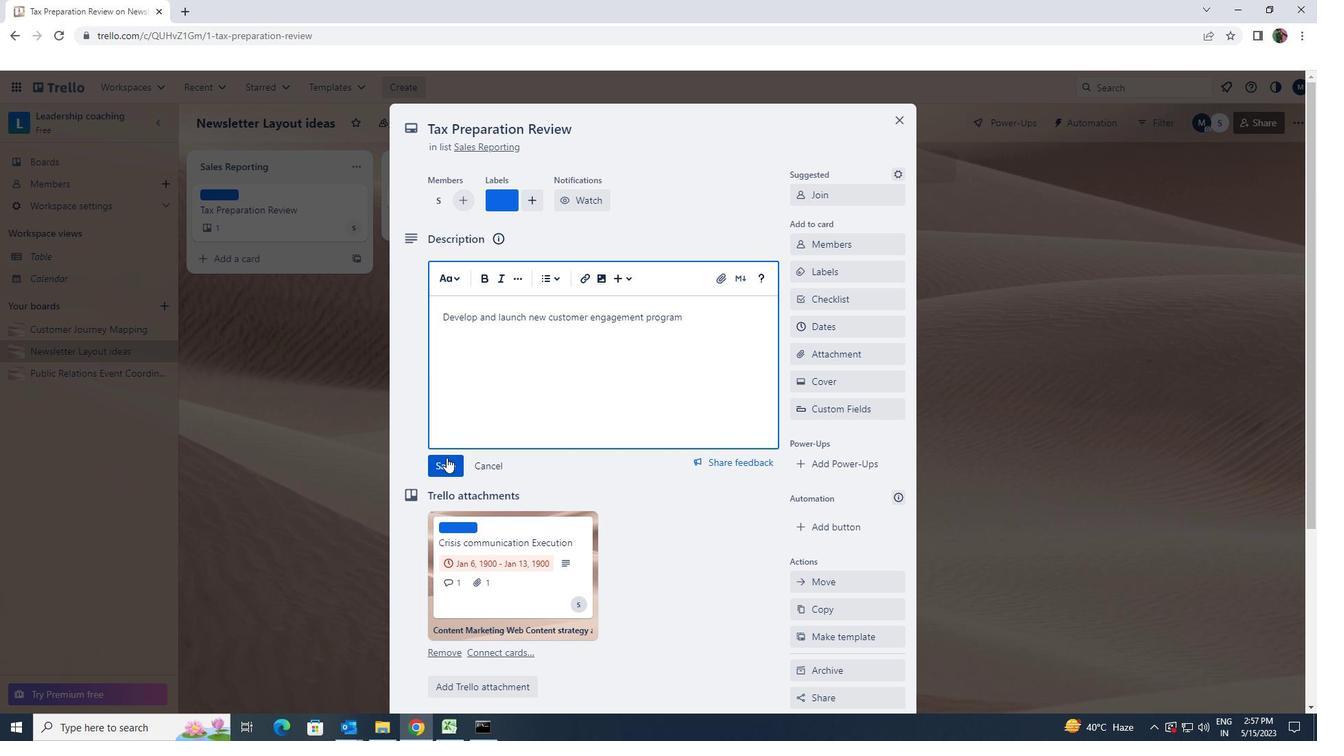 
Action: Mouse scrolled (446, 457) with delta (0, 0)
Screenshot: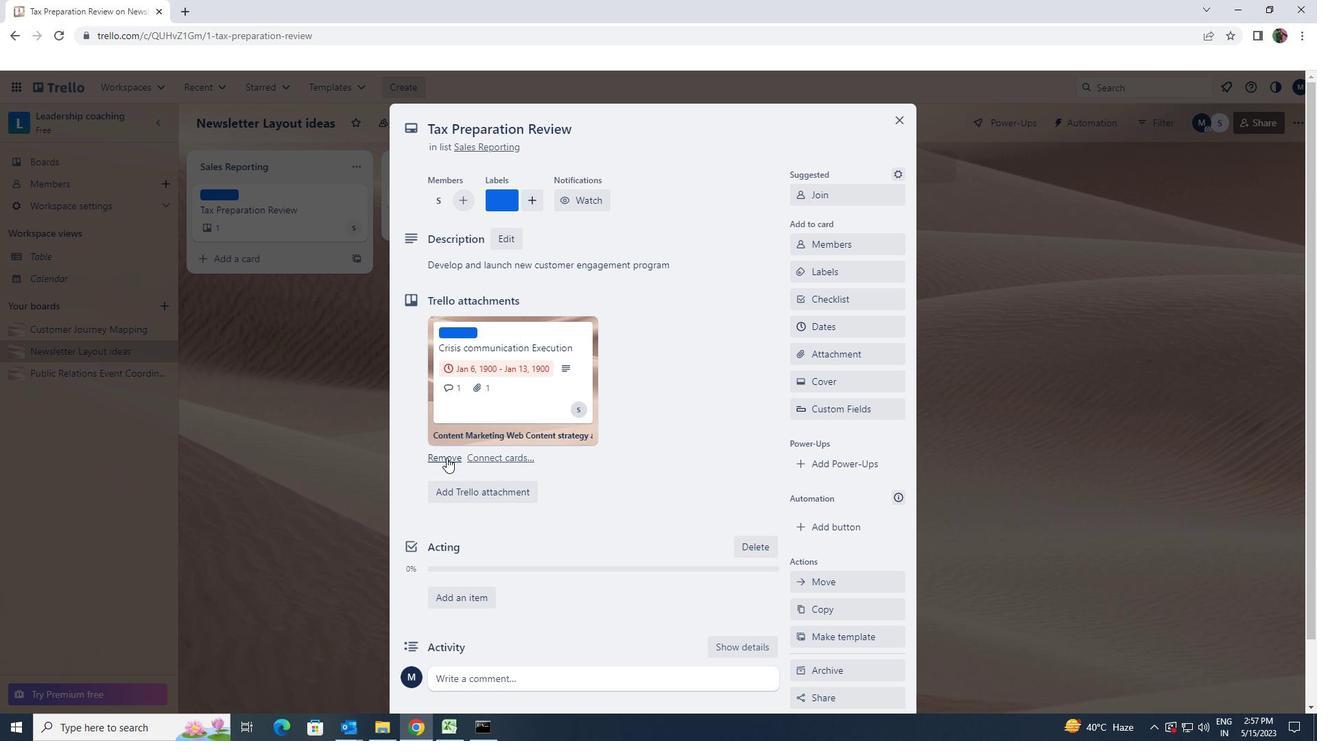
Action: Mouse scrolled (446, 457) with delta (0, 0)
Screenshot: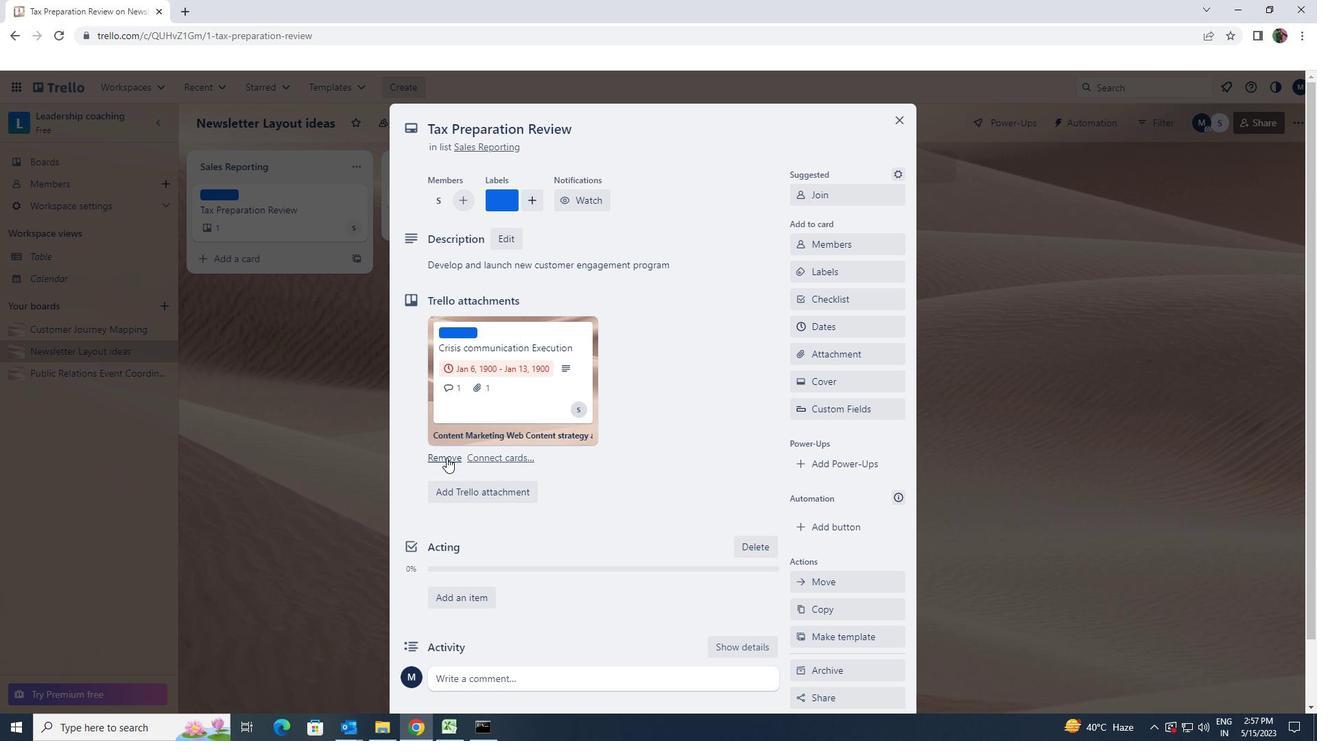 
Action: Mouse scrolled (446, 457) with delta (0, 0)
Screenshot: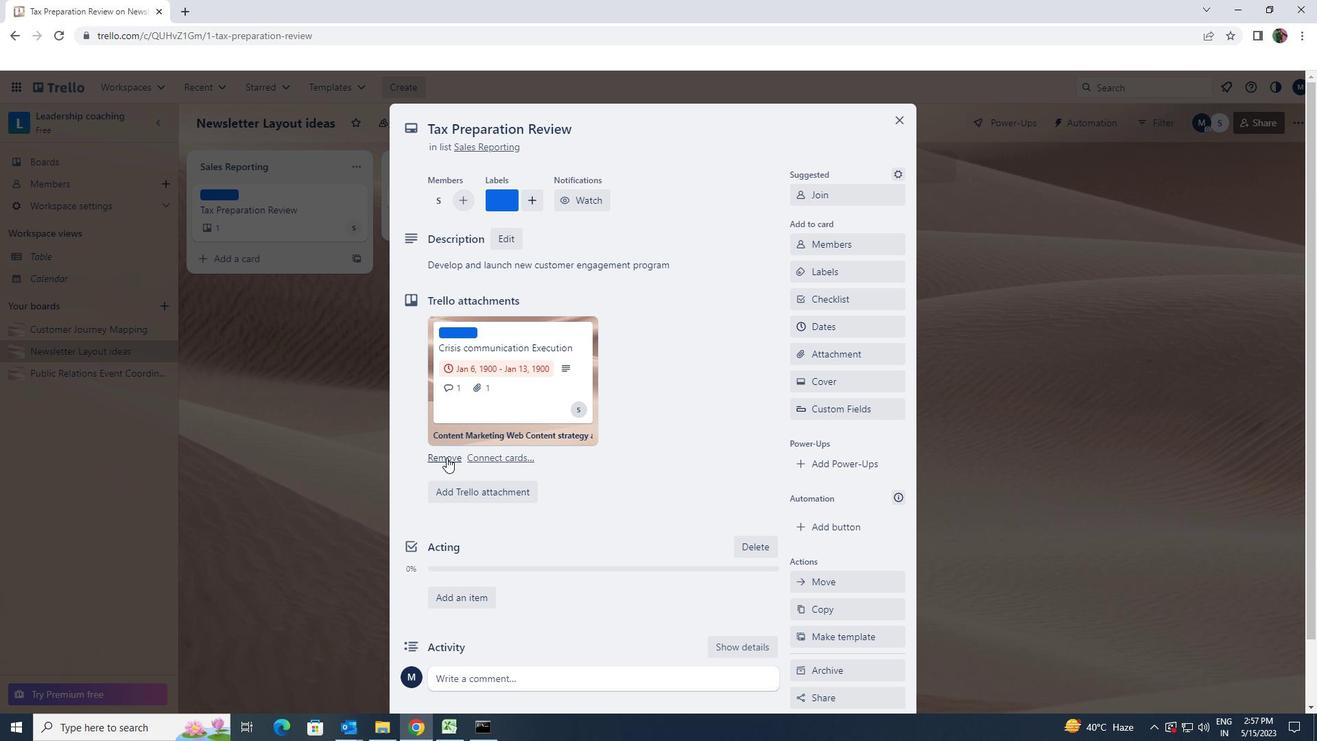 
Action: Mouse scrolled (446, 457) with delta (0, 0)
Screenshot: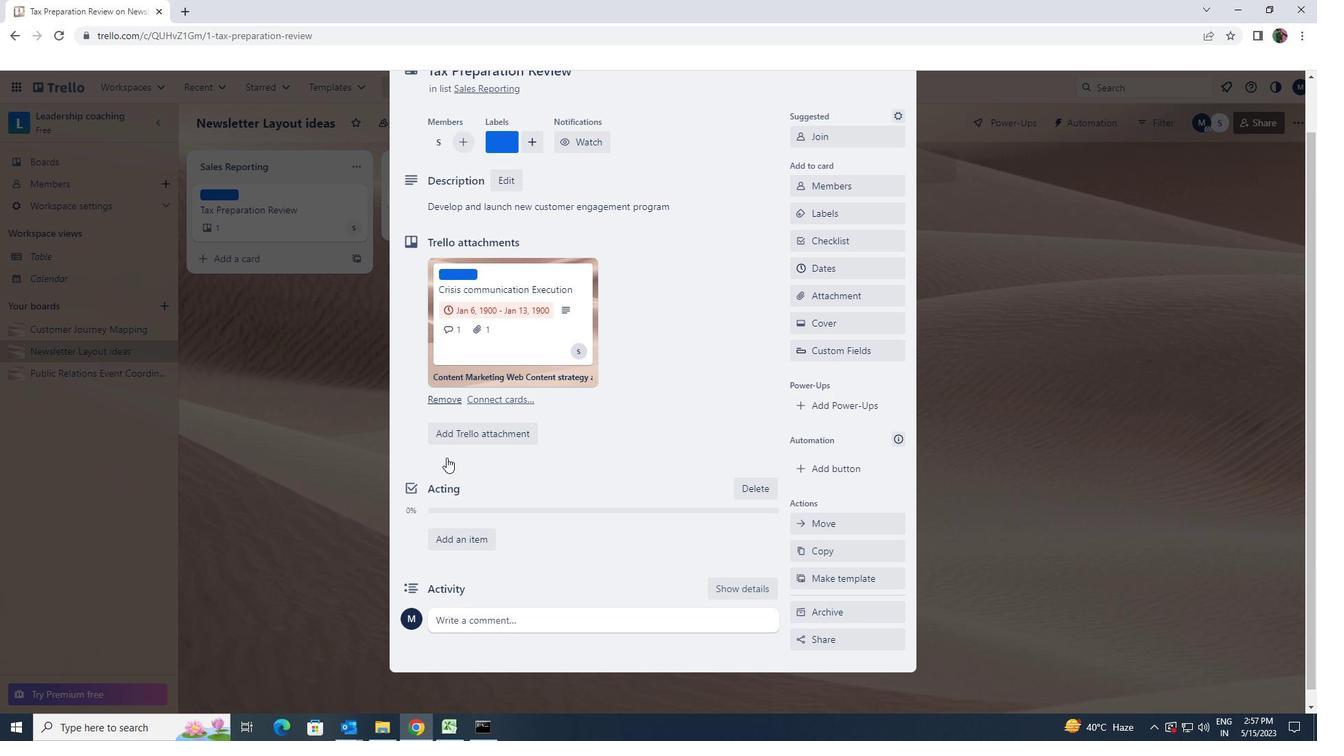 
Action: Mouse scrolled (446, 457) with delta (0, 0)
Screenshot: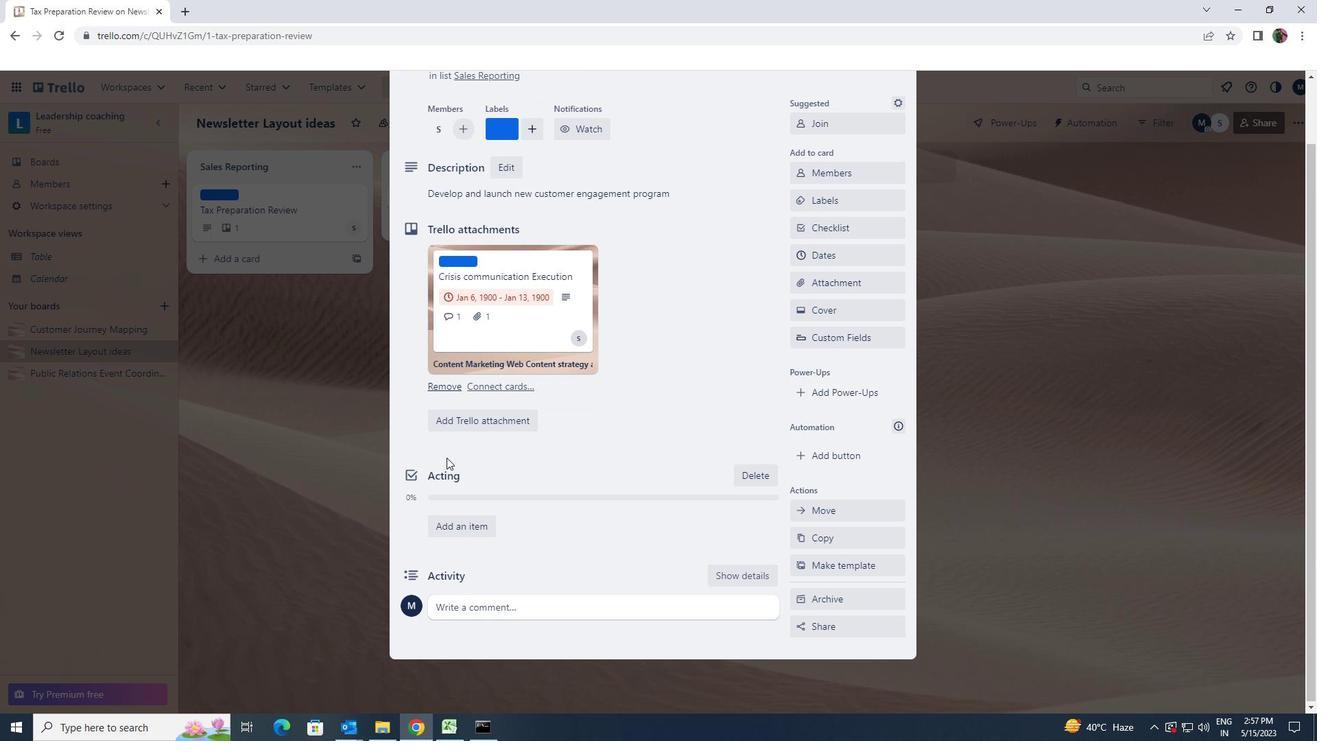 
Action: Mouse moved to (491, 602)
Screenshot: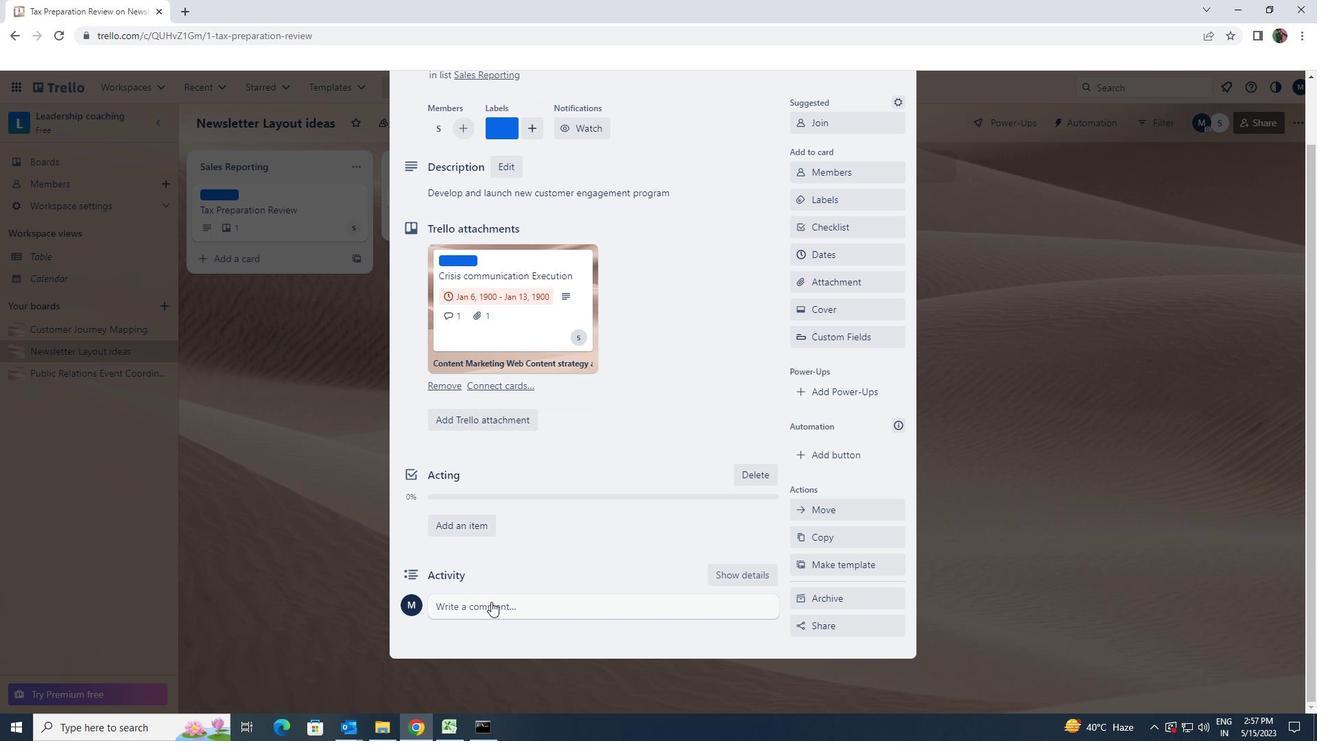 
Action: Mouse pressed left at (491, 602)
Screenshot: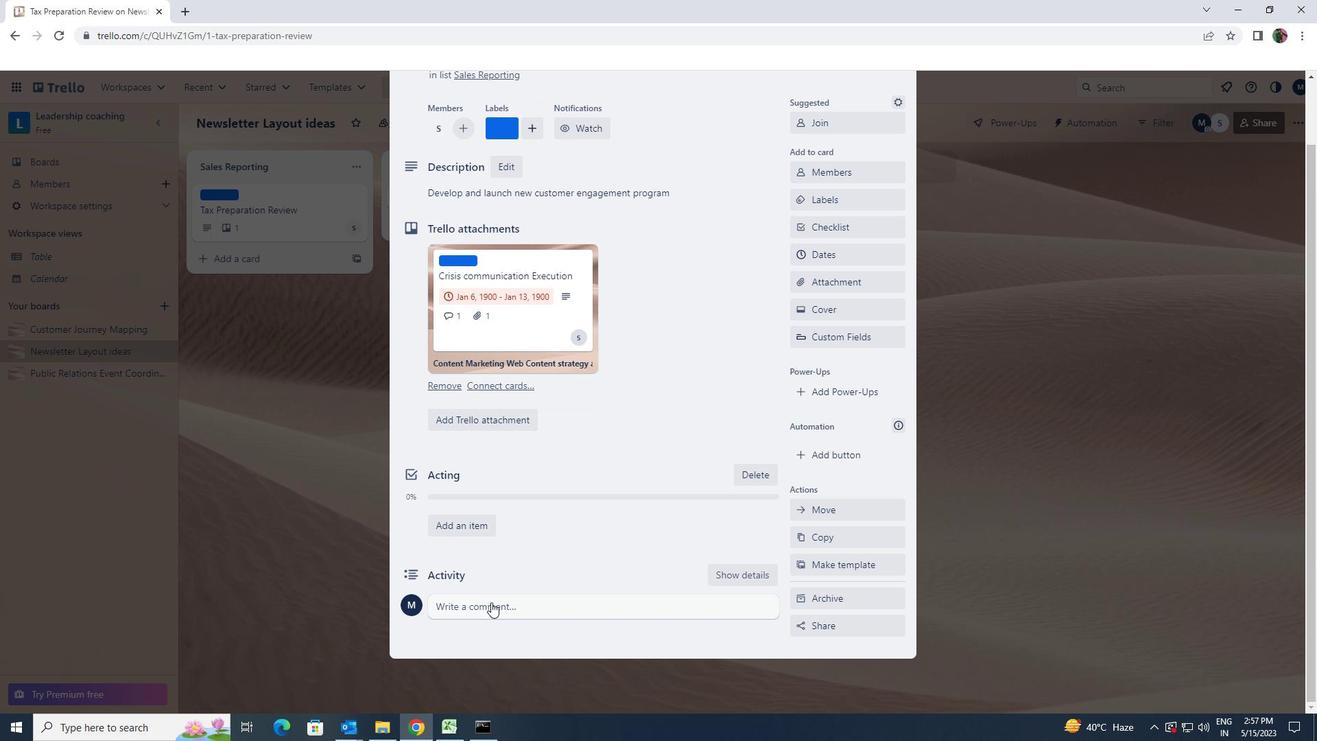 
Action: Key pressed <Key.shift>LET<Key.space>US<Key.space>APPROACH<Key.space>THIS<Key.space>TASL<Key.backspace>K<Key.space>WITH<Key.space>SENSE<Key.space>OF<Key.space>URGENCY<Key.space>AND<Key.space>PRIORITIZE<Key.space>IT<Key.space>ACCORDING
Screenshot: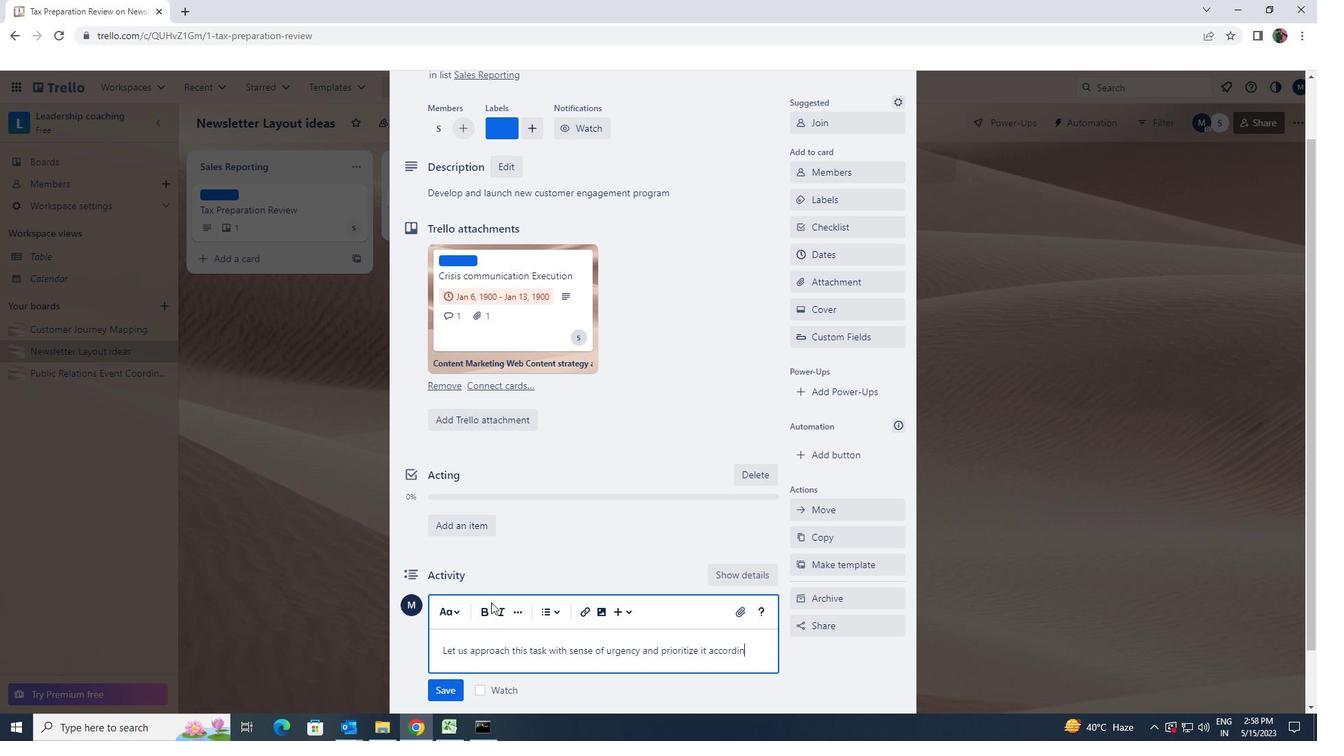 
Action: Mouse moved to (449, 690)
Screenshot: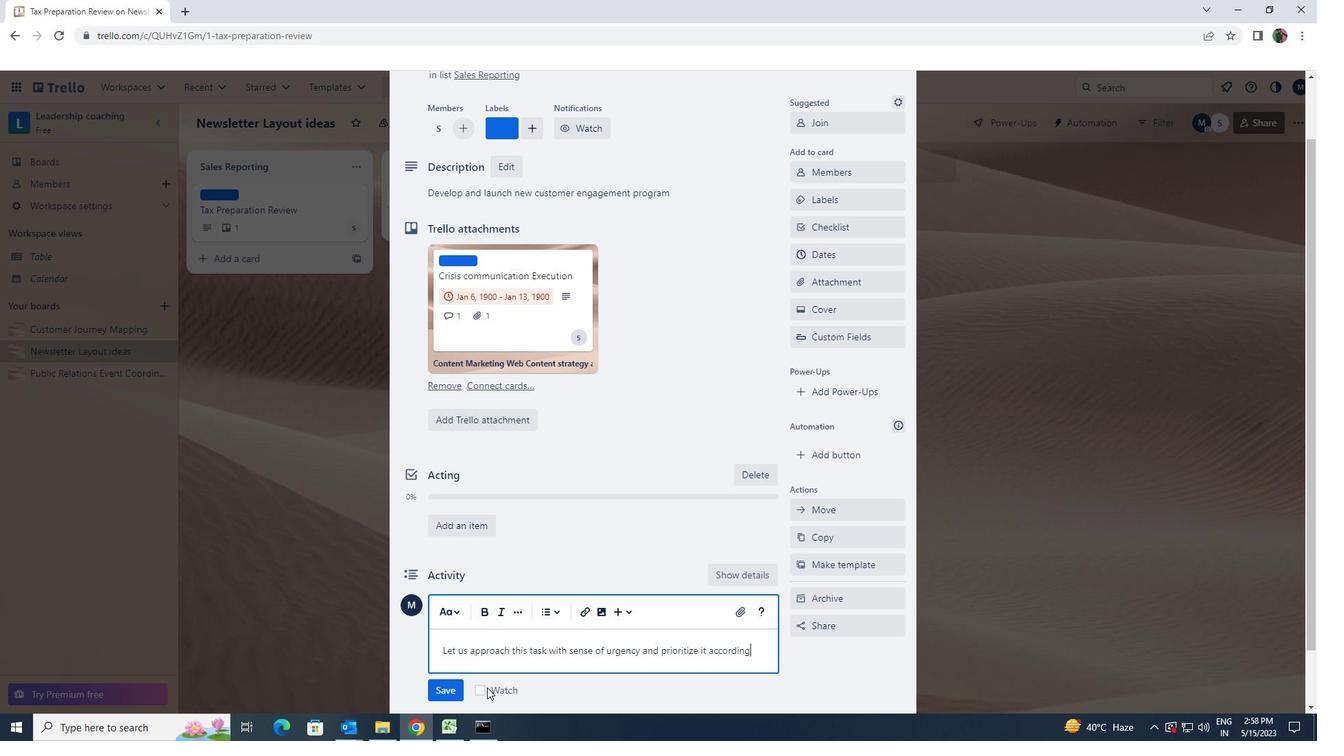 
Action: Mouse pressed left at (449, 690)
Screenshot: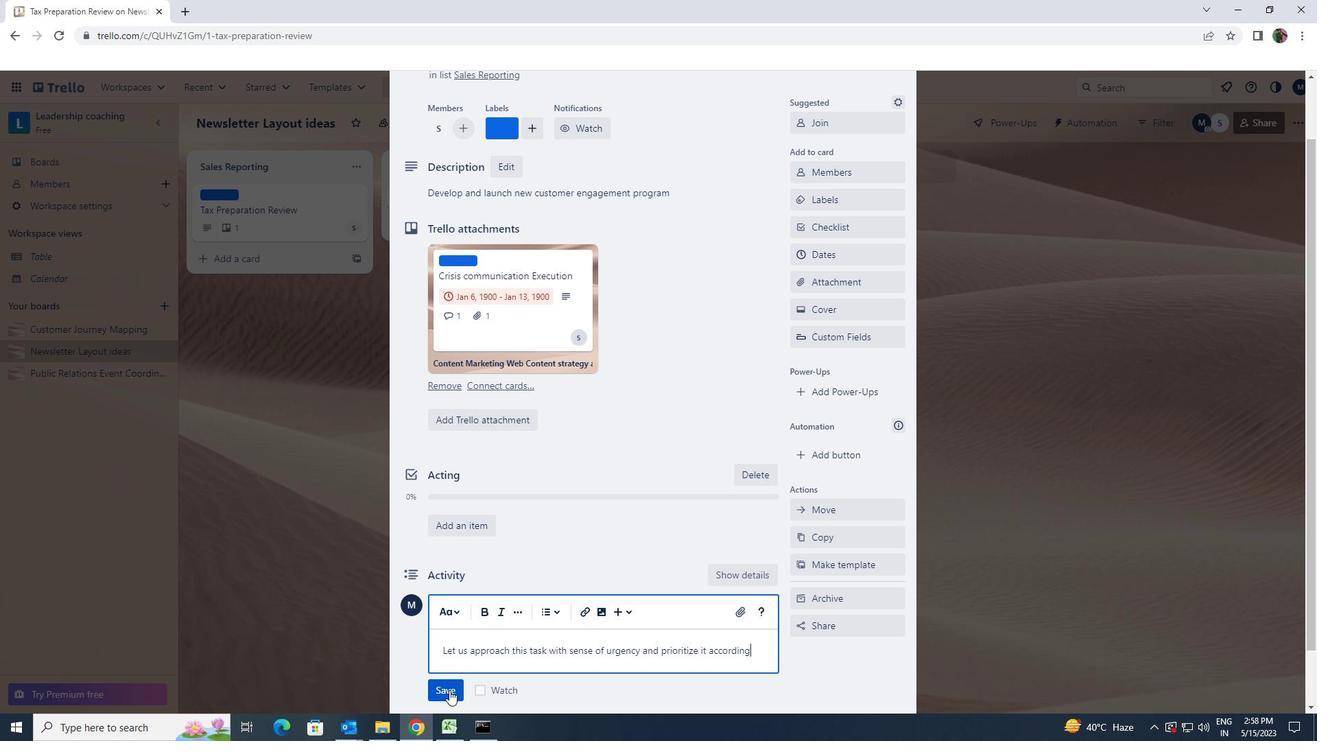 
Action: Mouse moved to (514, 630)
Screenshot: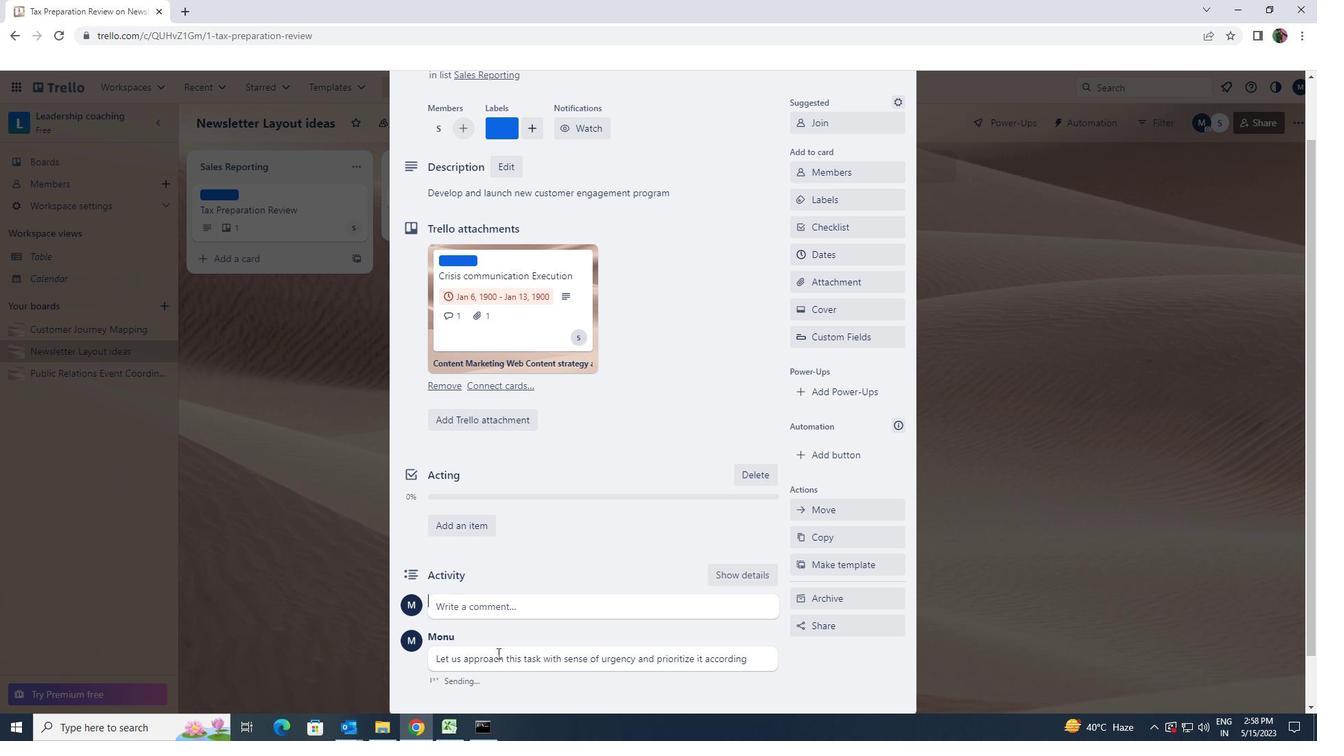 
Action: Mouse scrolled (514, 631) with delta (0, 0)
Screenshot: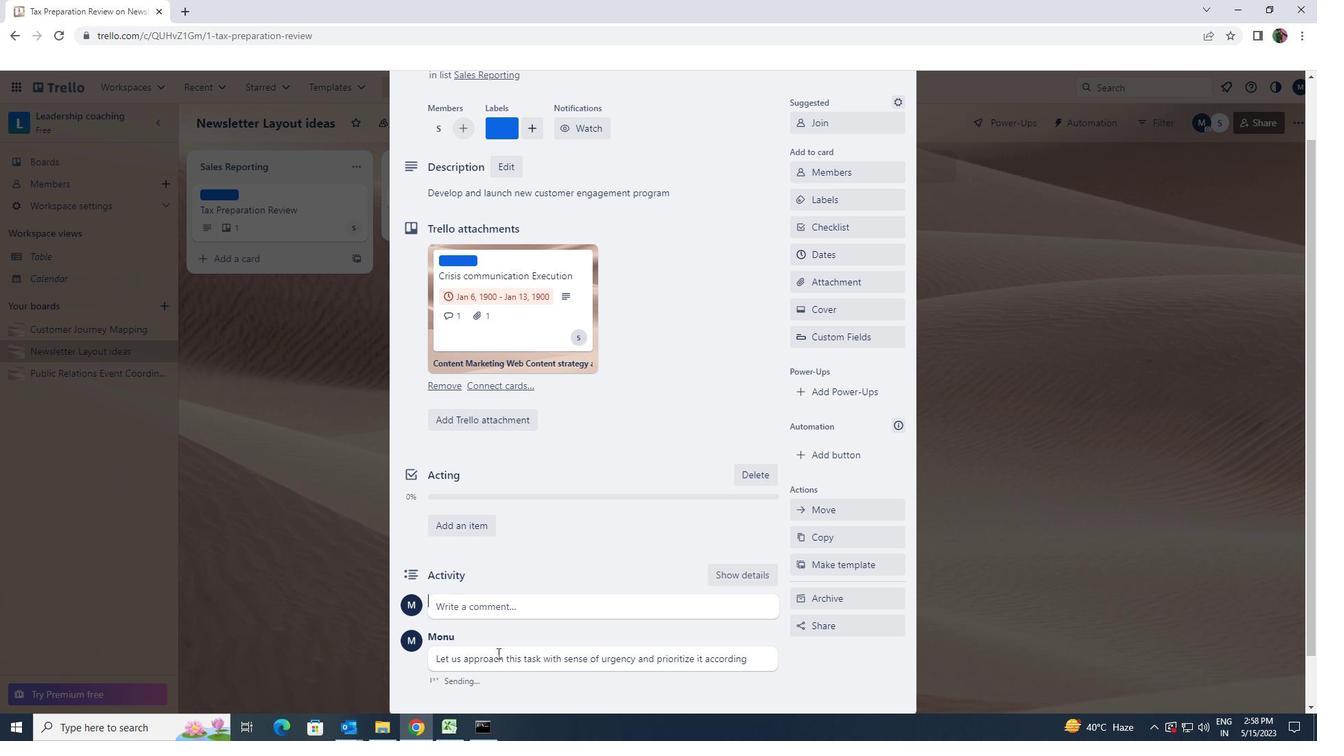 
Action: Mouse scrolled (514, 631) with delta (0, 0)
Screenshot: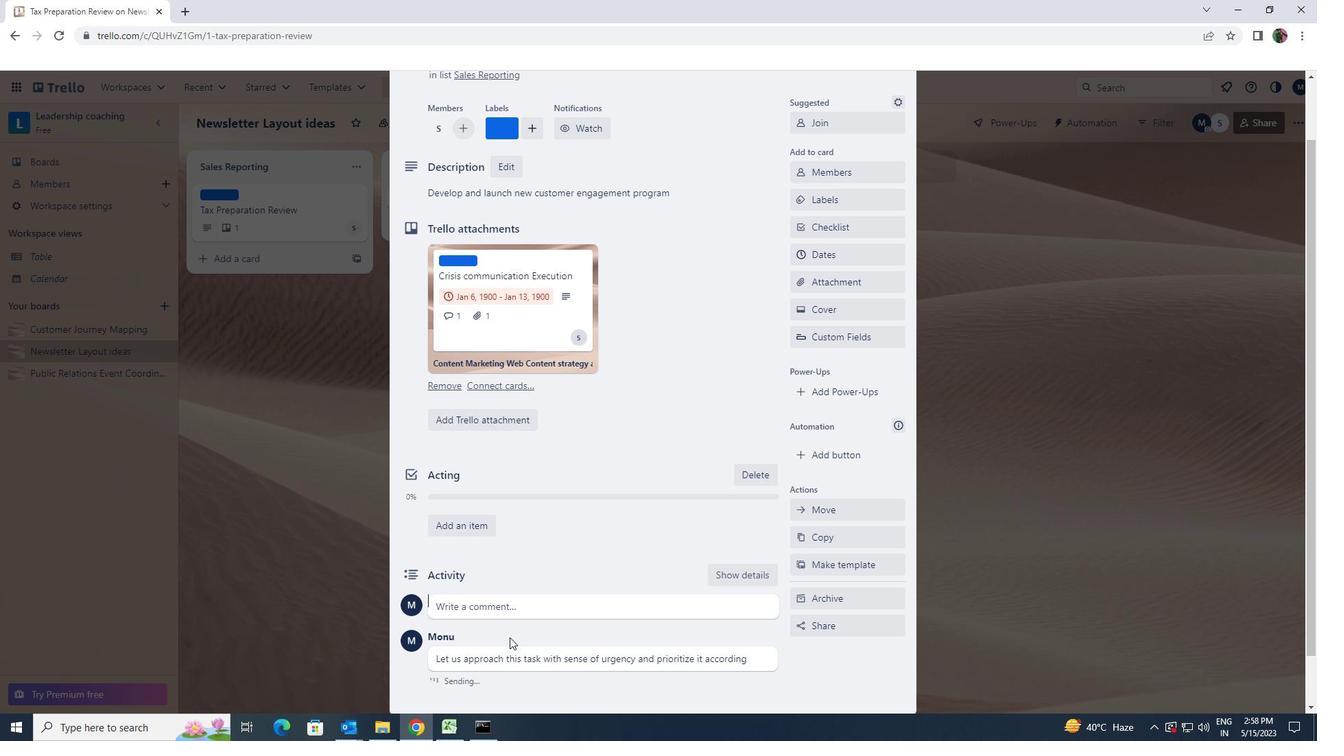 
Action: Mouse scrolled (514, 631) with delta (0, 0)
Screenshot: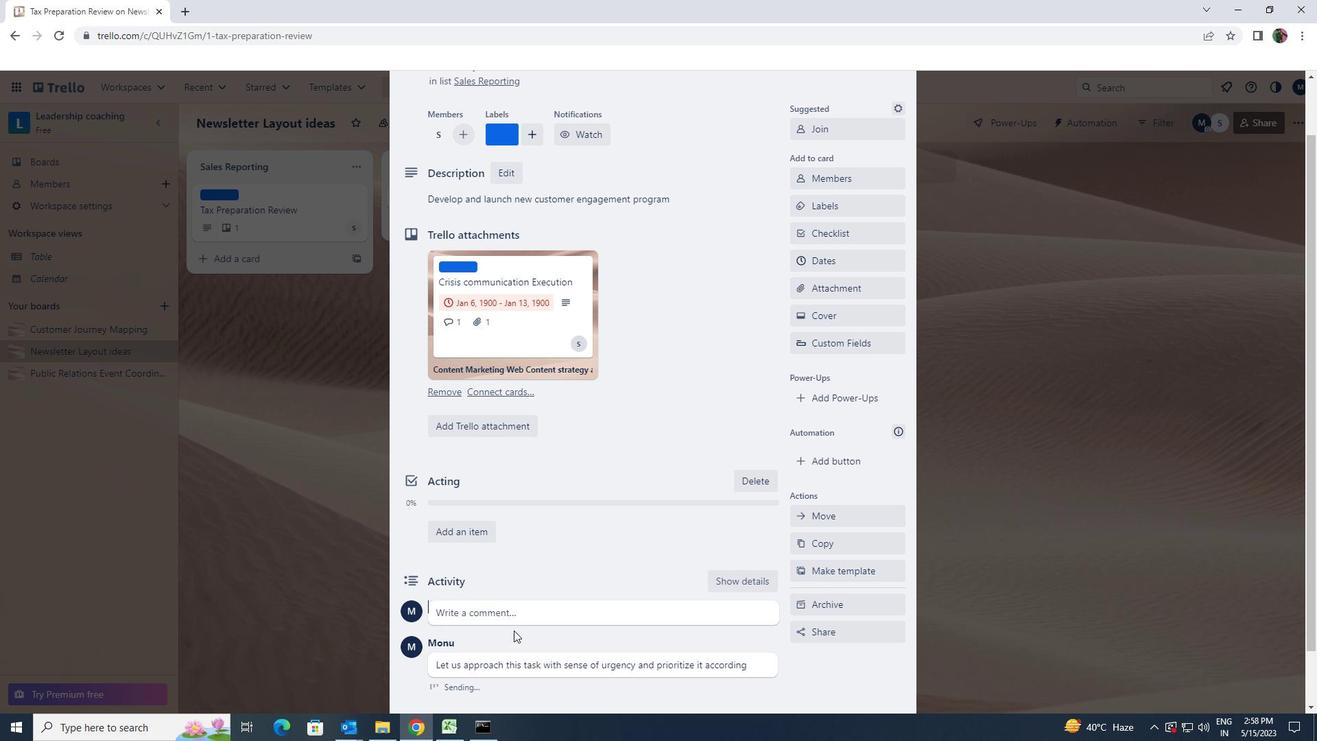 
Action: Mouse scrolled (514, 631) with delta (0, 0)
Screenshot: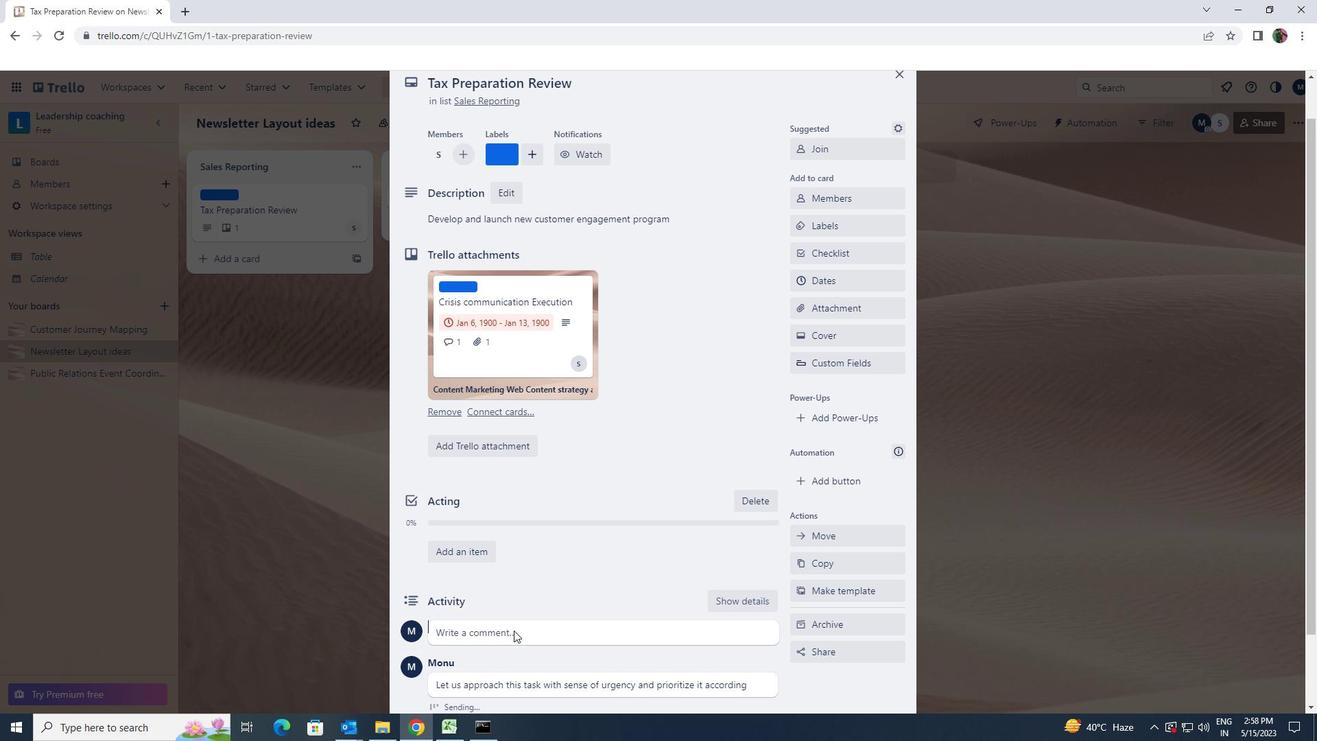 
Action: Mouse moved to (821, 327)
Screenshot: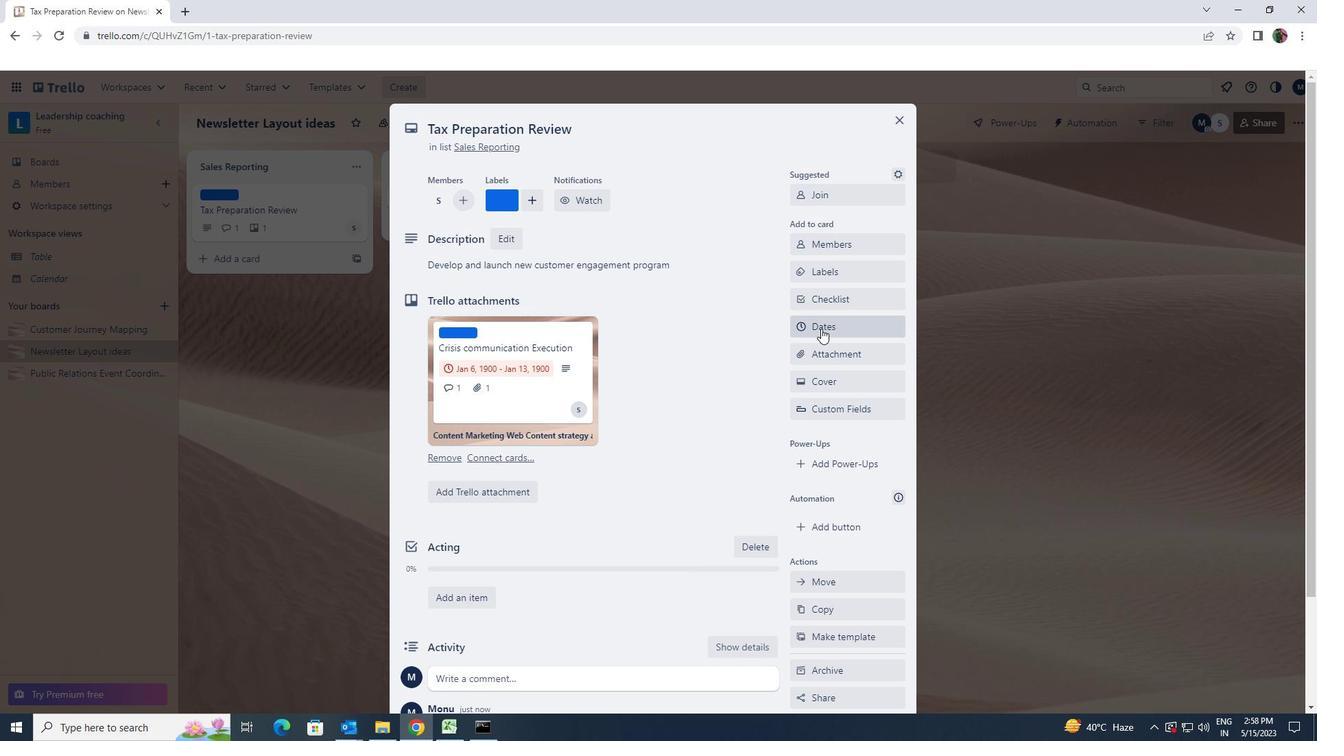 
Action: Mouse pressed left at (821, 327)
Screenshot: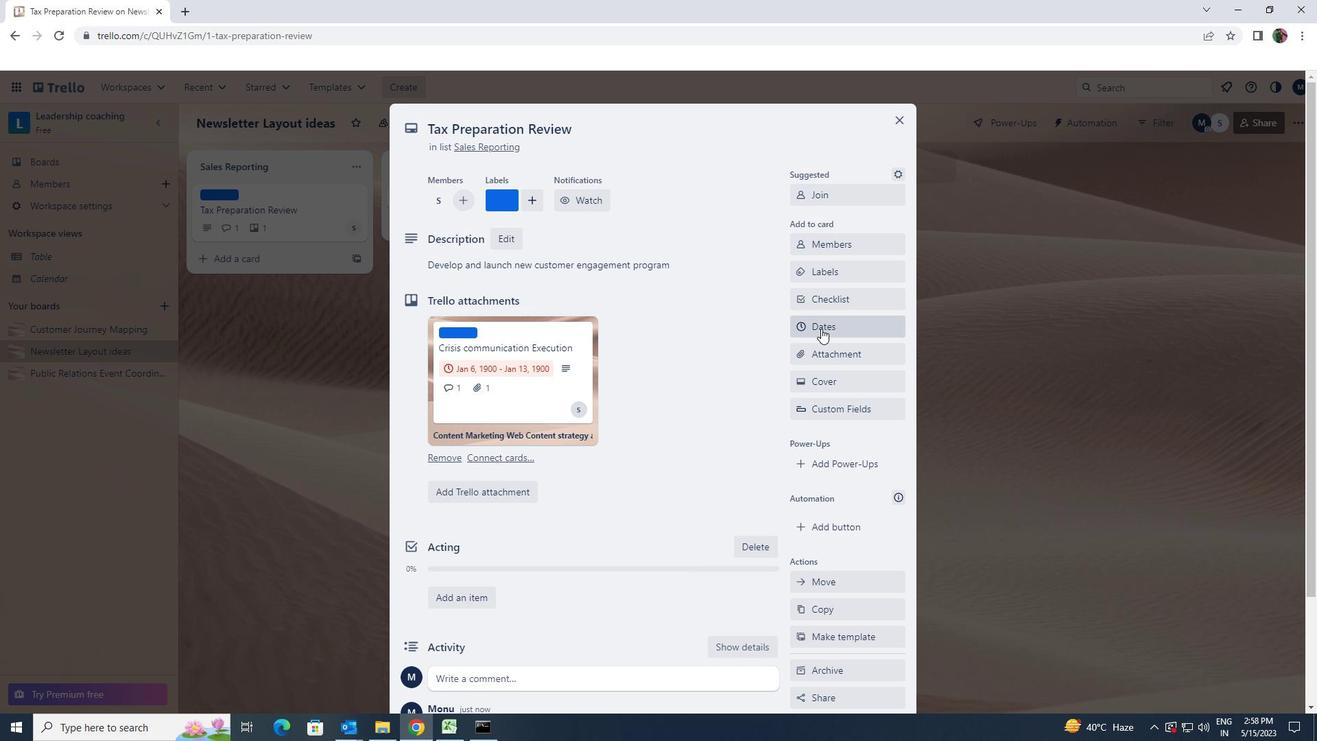
Action: Mouse moved to (804, 371)
Screenshot: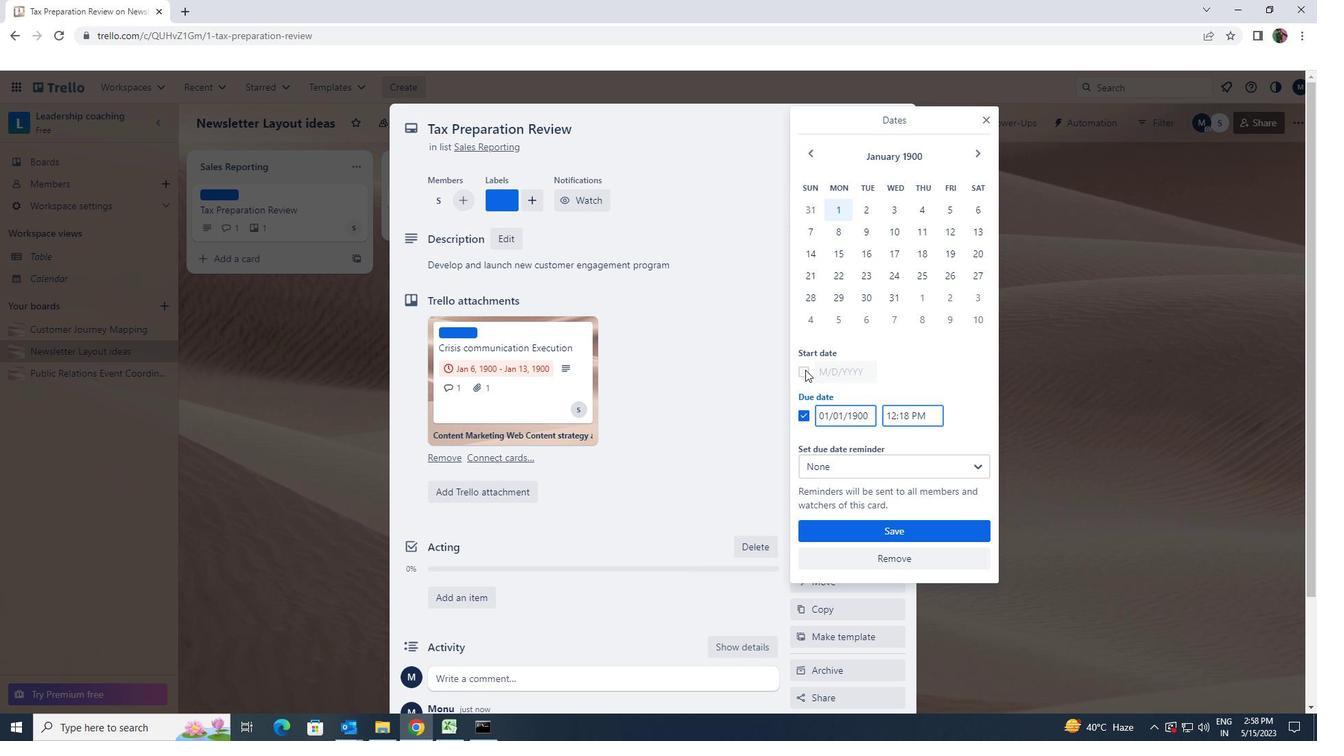 
Action: Mouse pressed left at (804, 371)
Screenshot: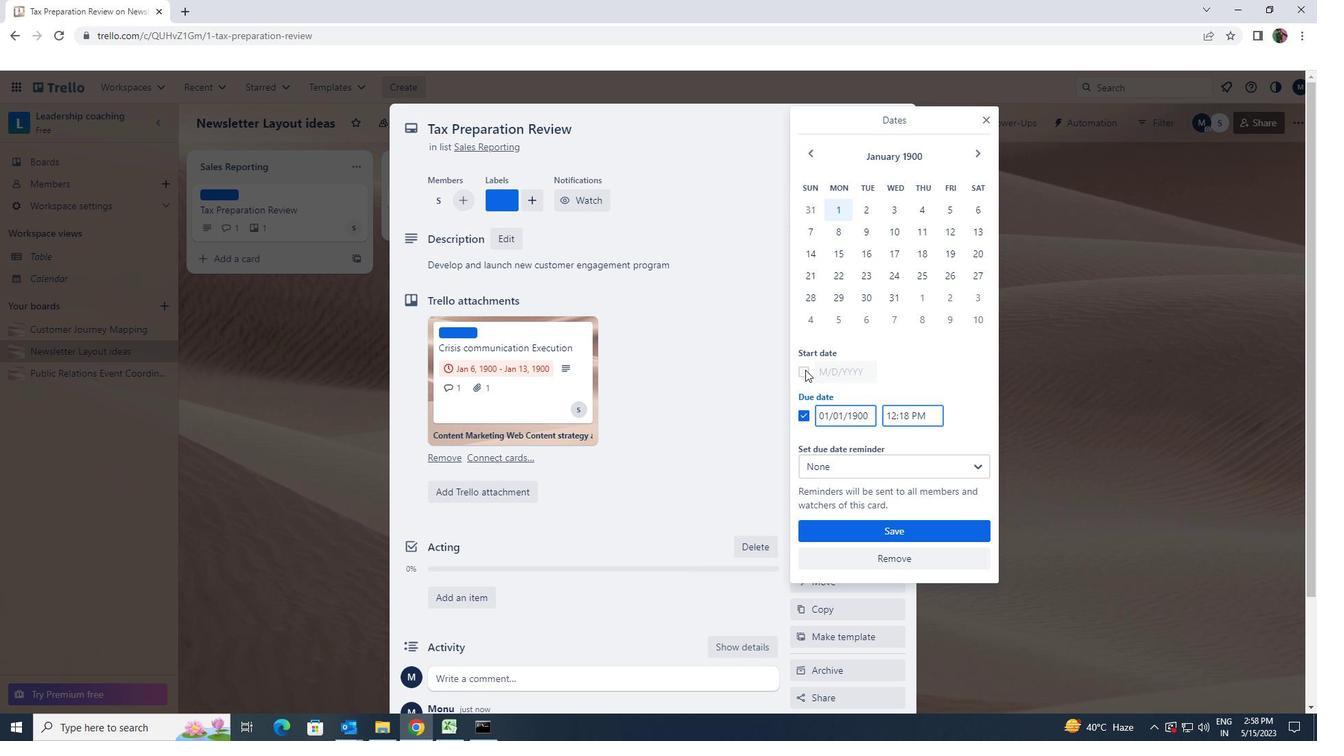 
Action: Mouse moved to (871, 371)
Screenshot: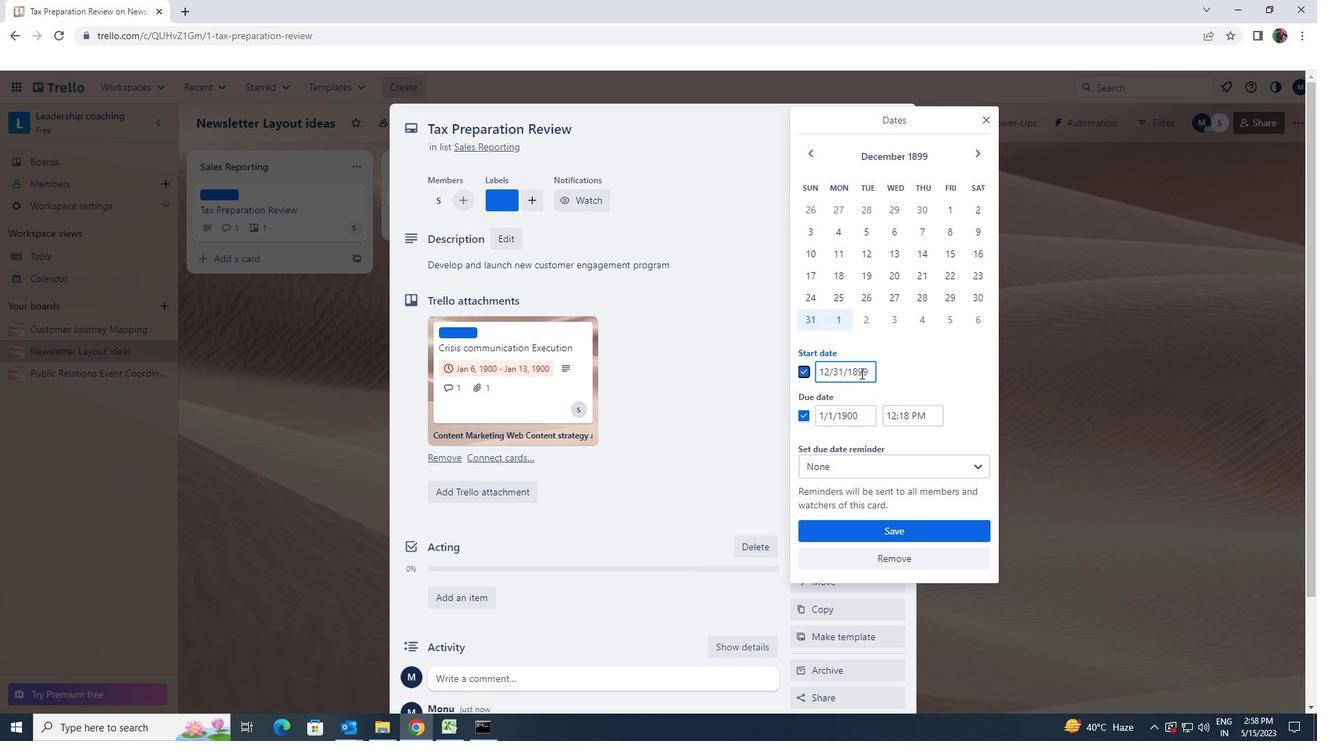 
Action: Mouse pressed left at (871, 371)
Screenshot: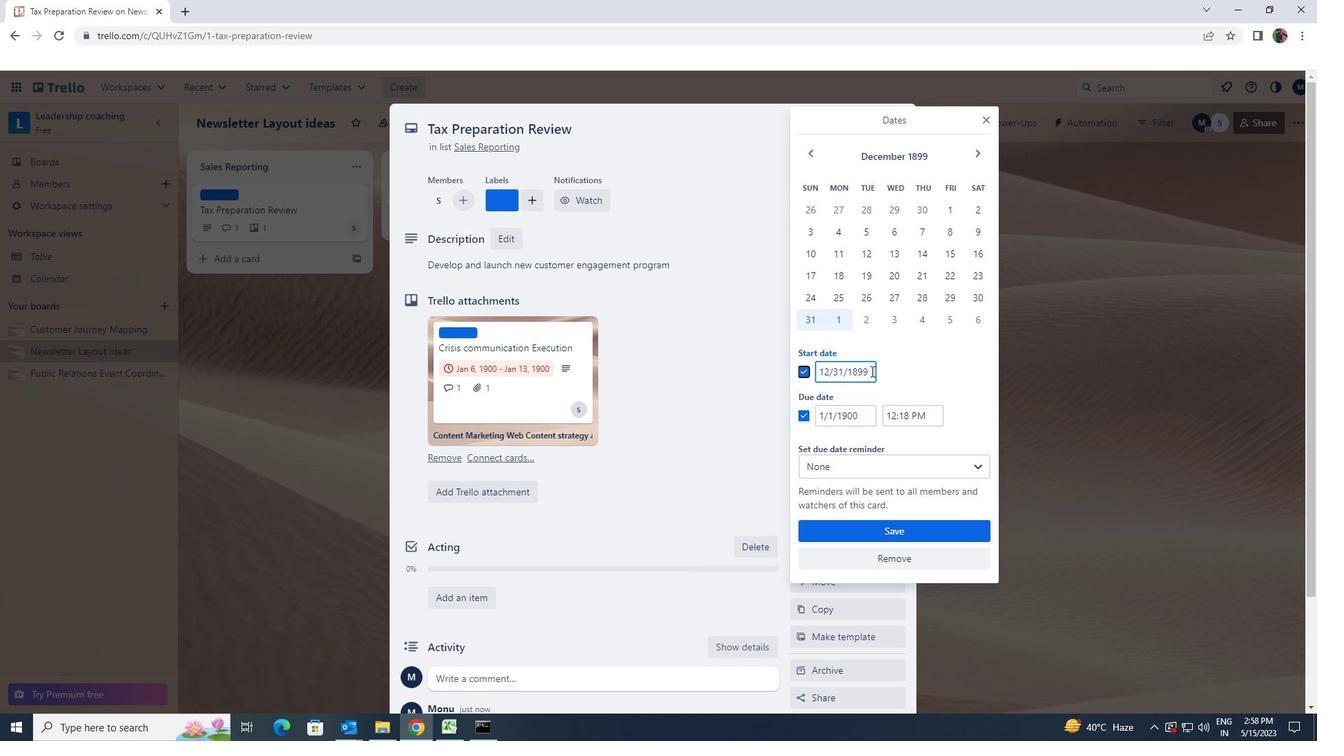 
Action: Mouse moved to (820, 372)
Screenshot: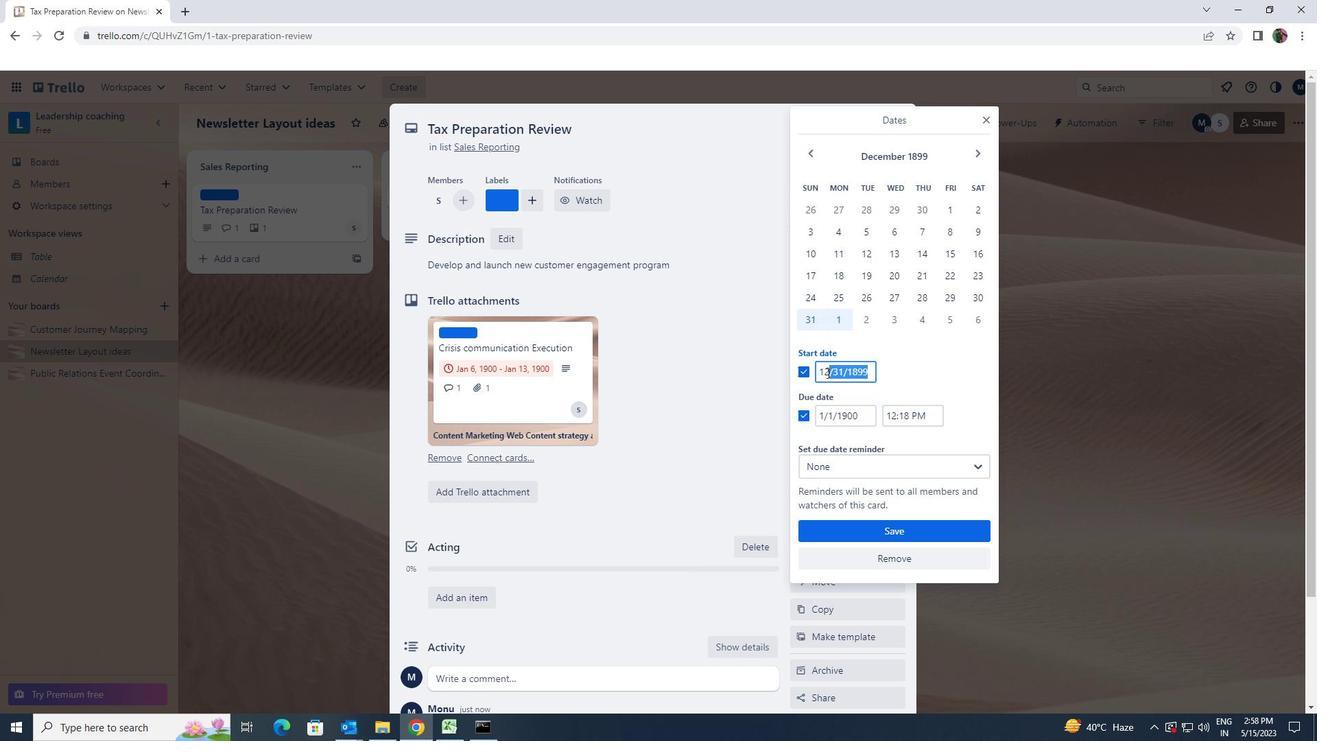 
Action: Key pressed 1/1/1900
Screenshot: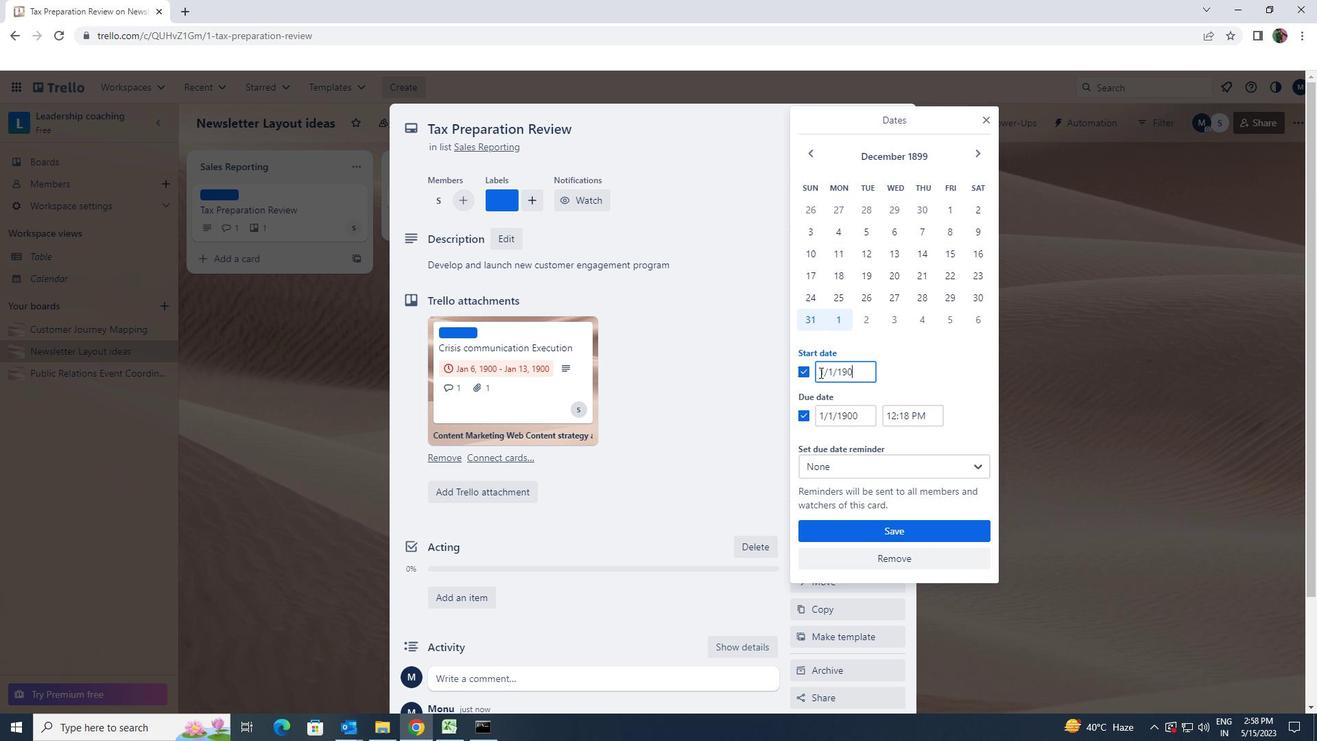 
Action: Mouse moved to (868, 415)
Screenshot: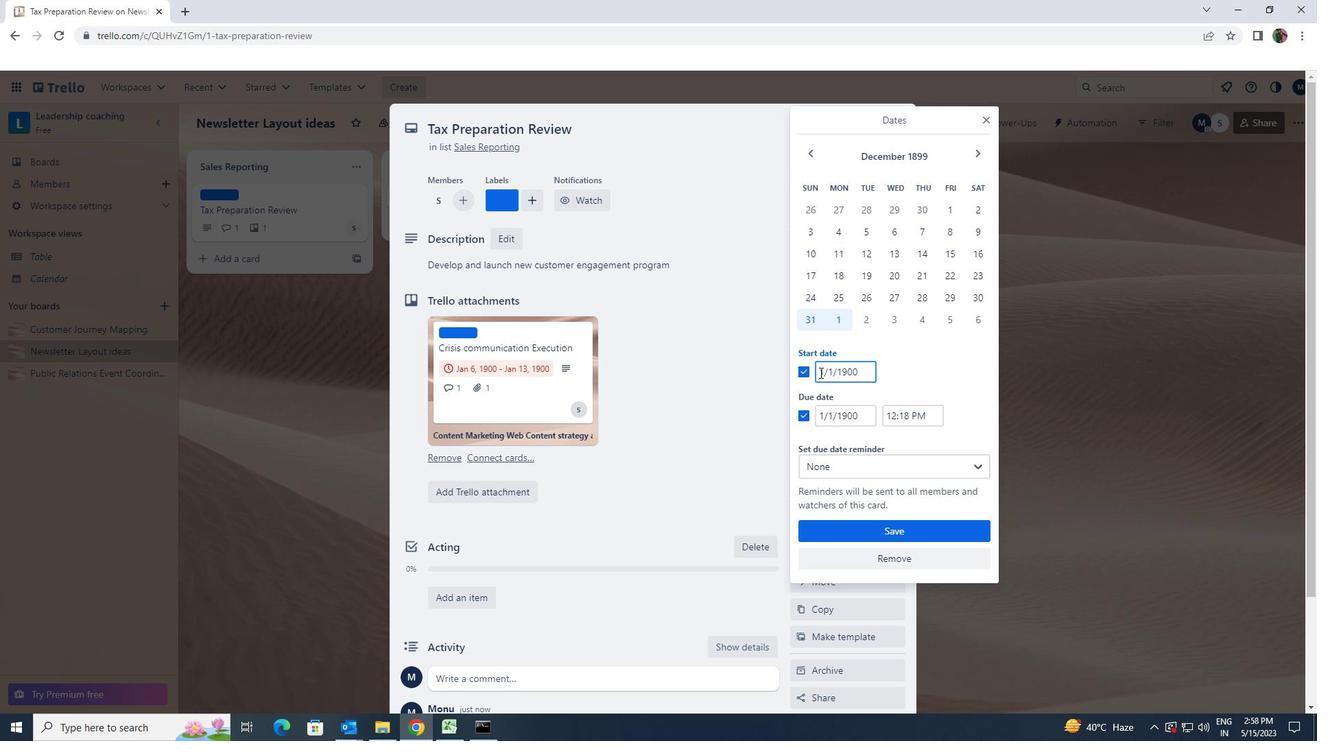 
Action: Mouse pressed left at (868, 415)
Screenshot: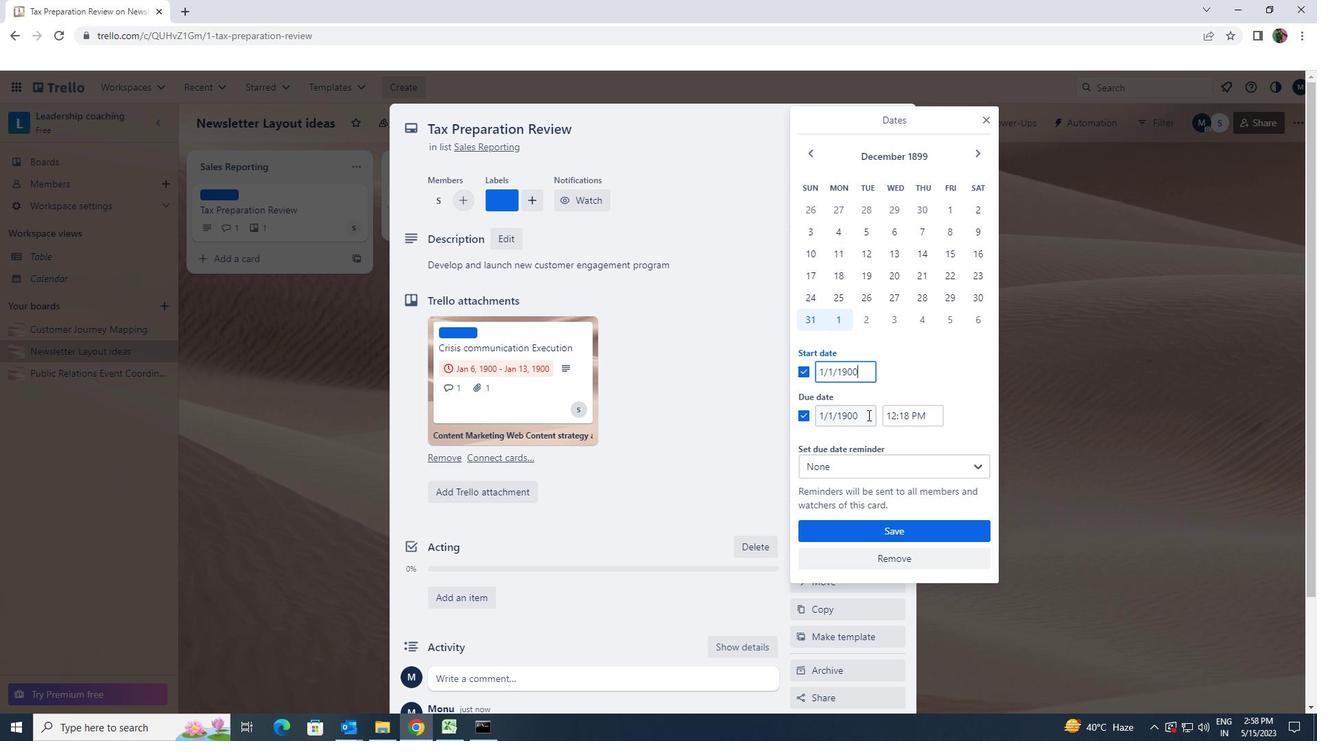 
Action: Mouse moved to (818, 415)
Screenshot: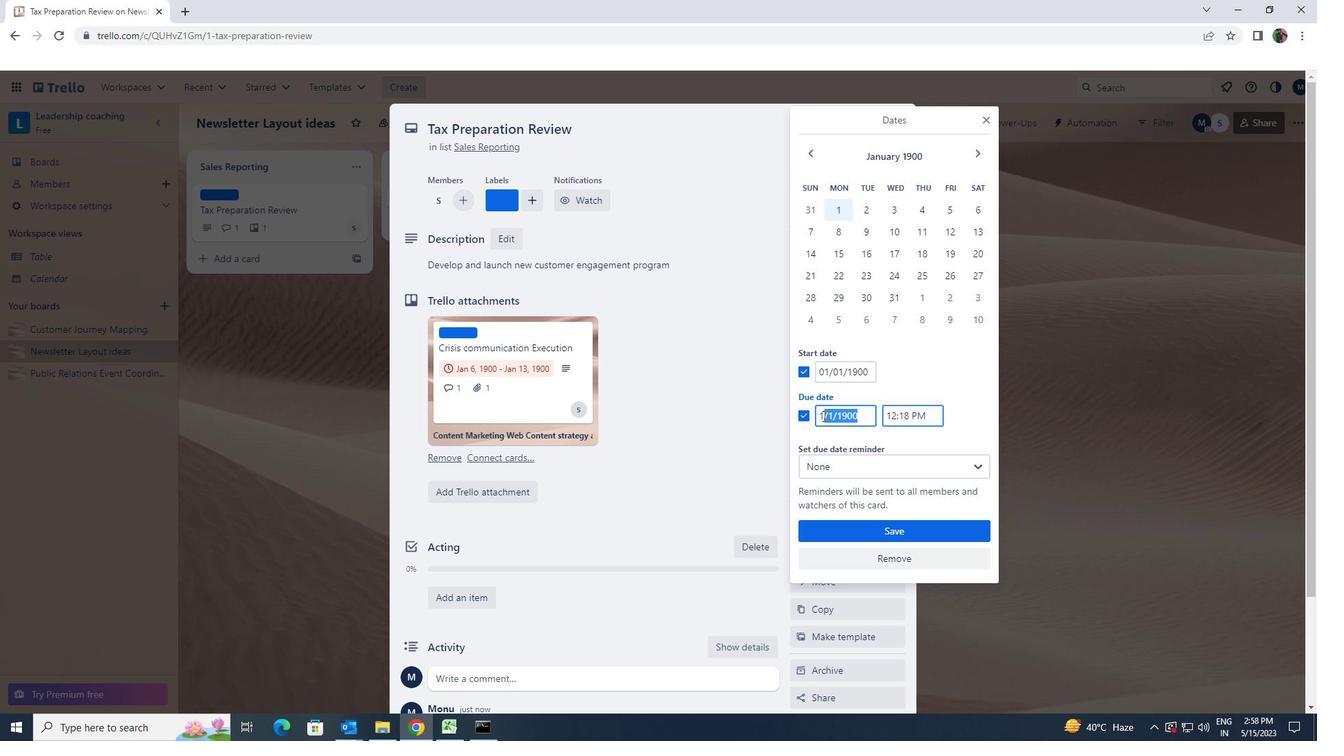 
Action: Key pressed 1/1/<Key.backspace><Key.backspace>8/1900
Screenshot: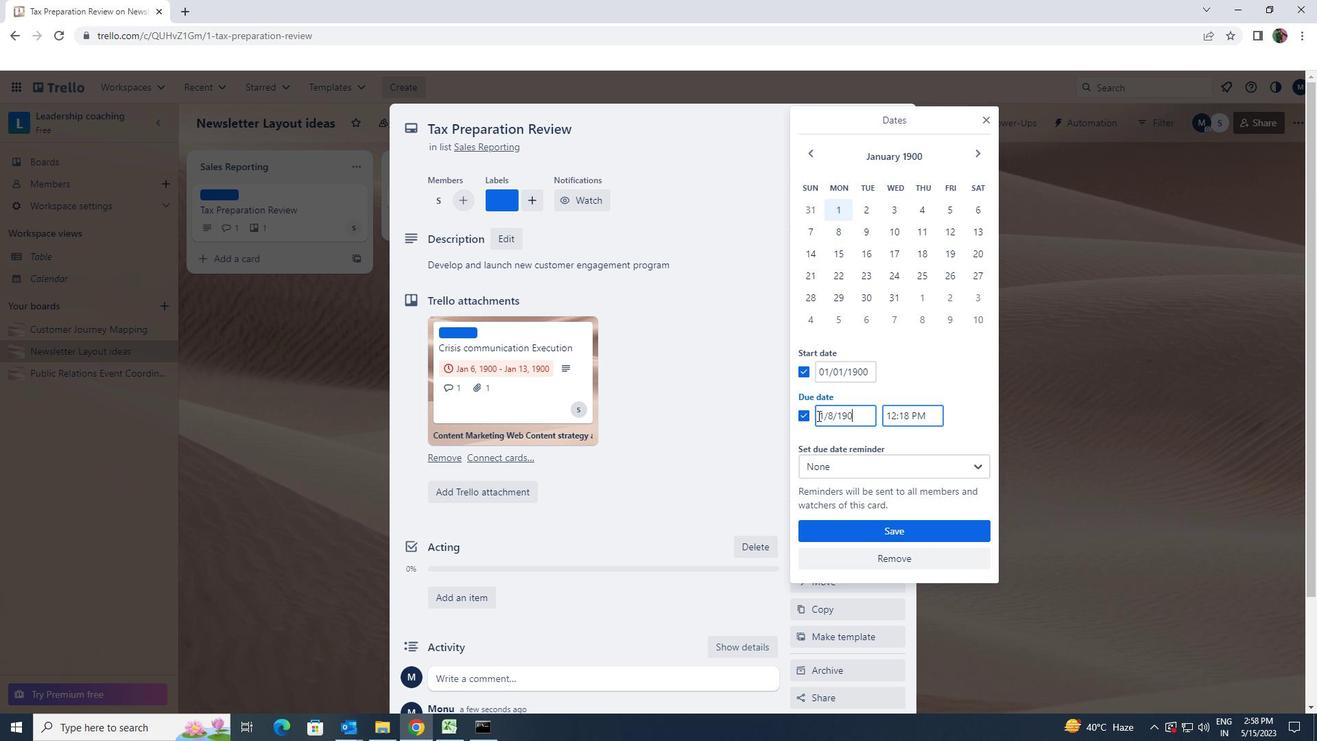 
Action: Mouse moved to (879, 526)
Screenshot: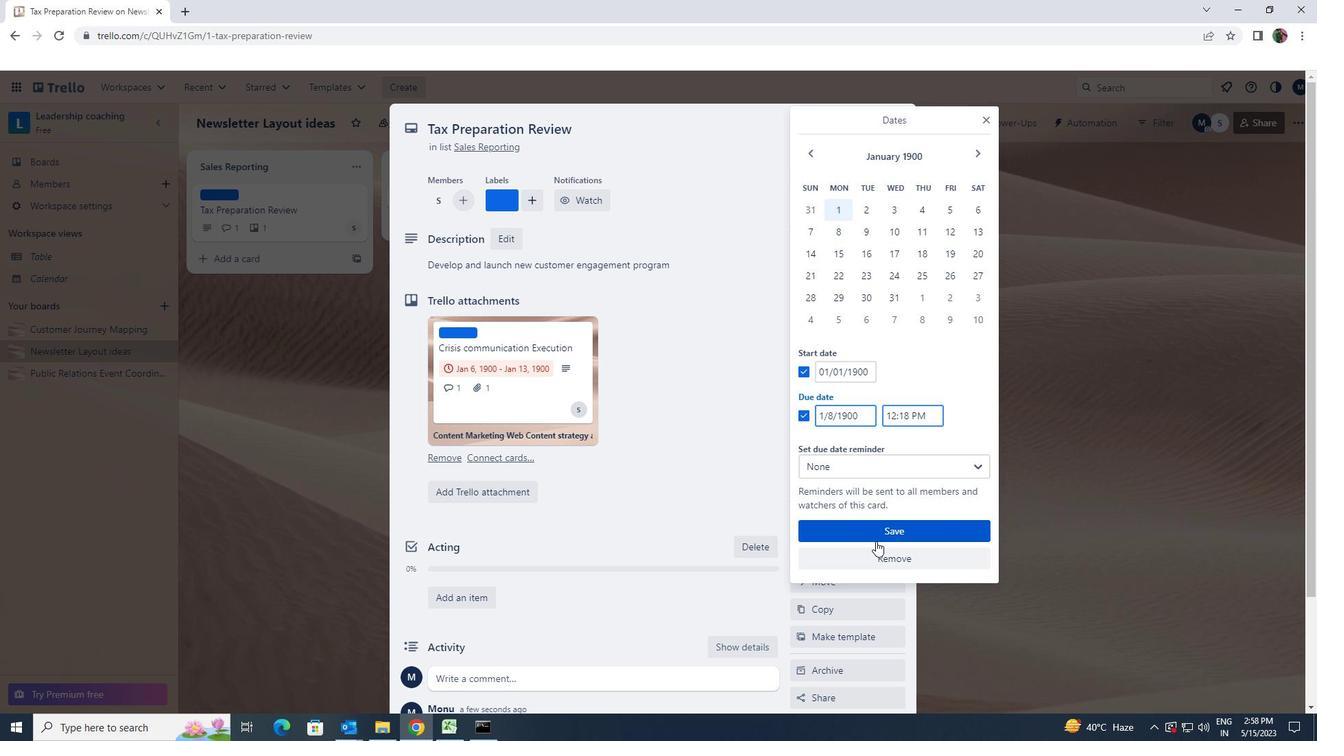 
Action: Mouse pressed left at (879, 526)
Screenshot: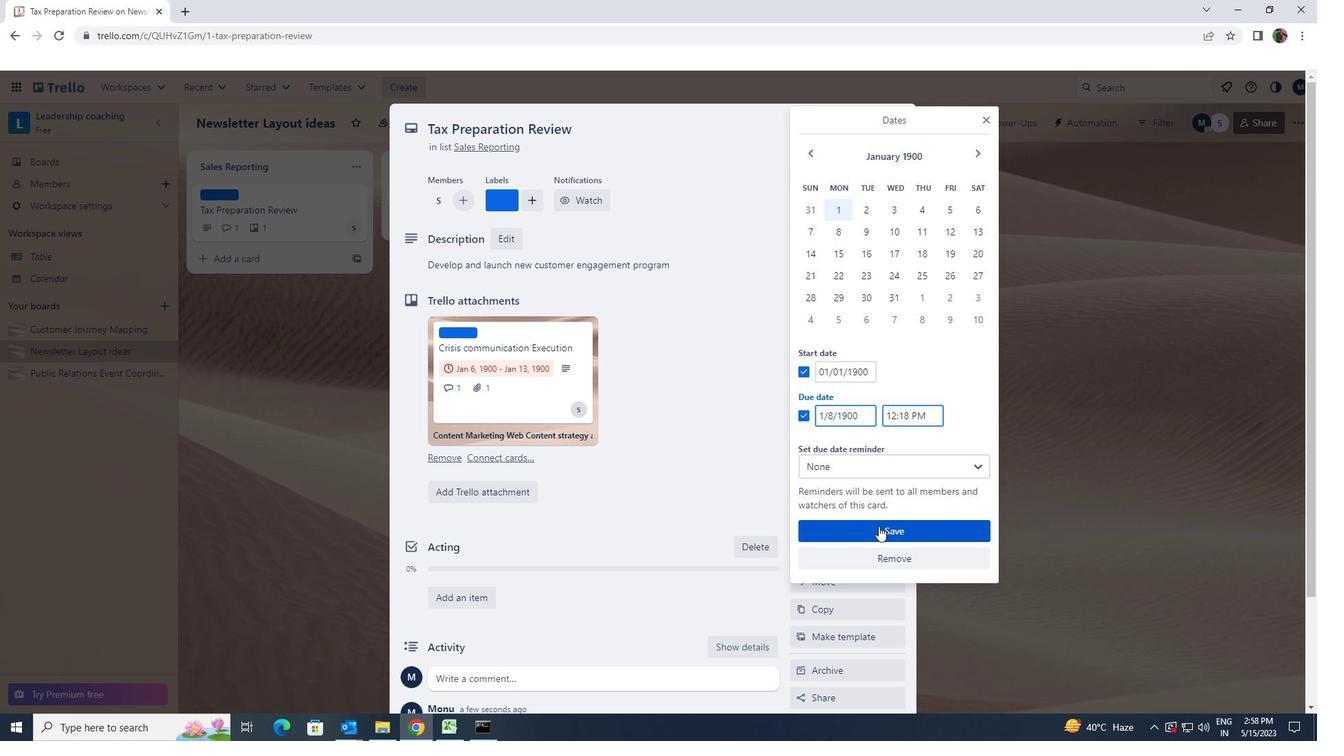
